 Task: Look for space in Reoti, India from 15th June, 2023 to 21st June, 2023 for 5 adults in price range Rs.14000 to Rs.25000. Place can be entire place with 3 bedrooms having 3 beds and 3 bathrooms. Property type can be house, flat, guest house. Booking option can be shelf check-in. Required host language is English.
Action: Mouse moved to (435, 60)
Screenshot: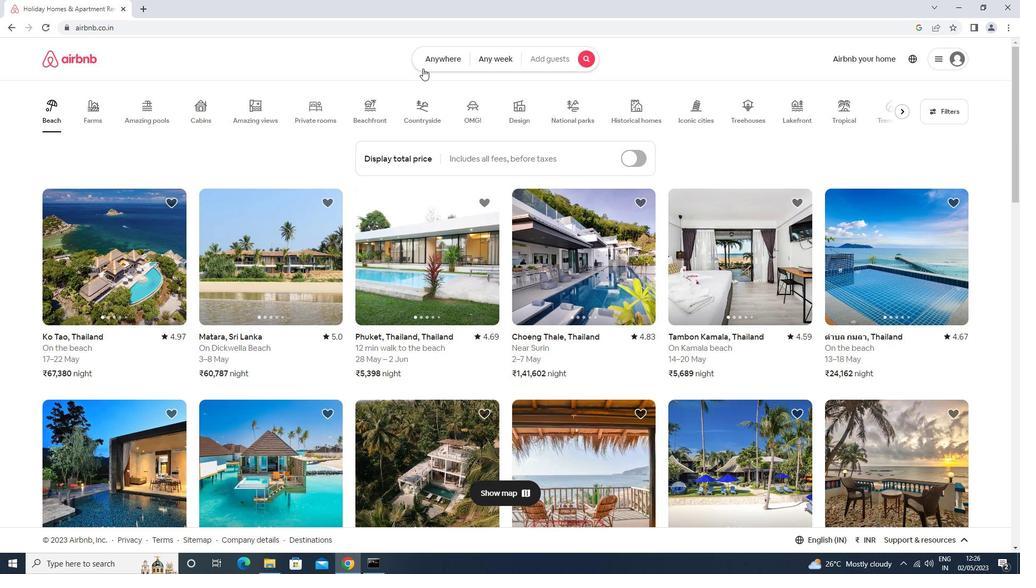 
Action: Mouse pressed left at (435, 60)
Screenshot: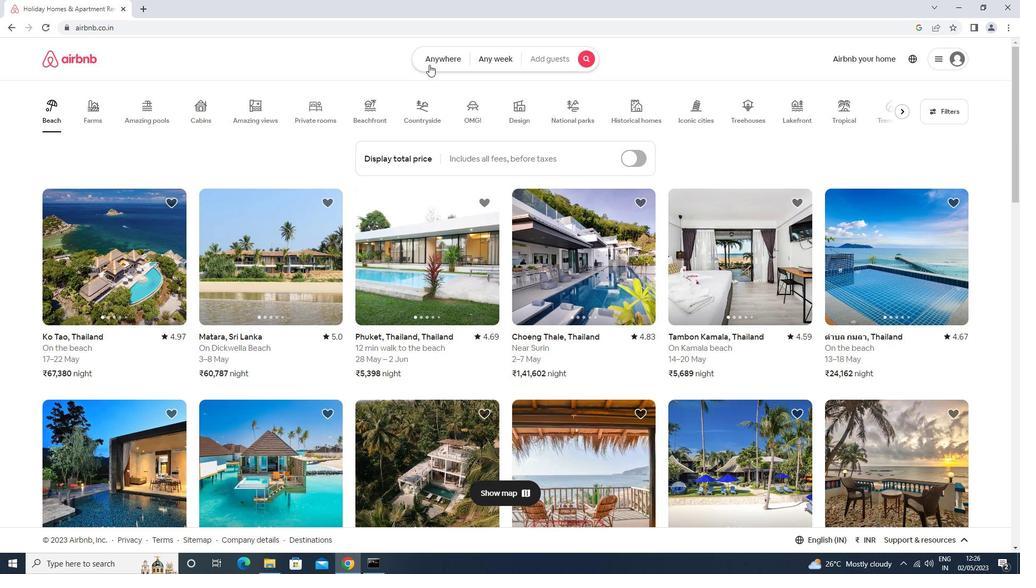 
Action: Mouse moved to (401, 104)
Screenshot: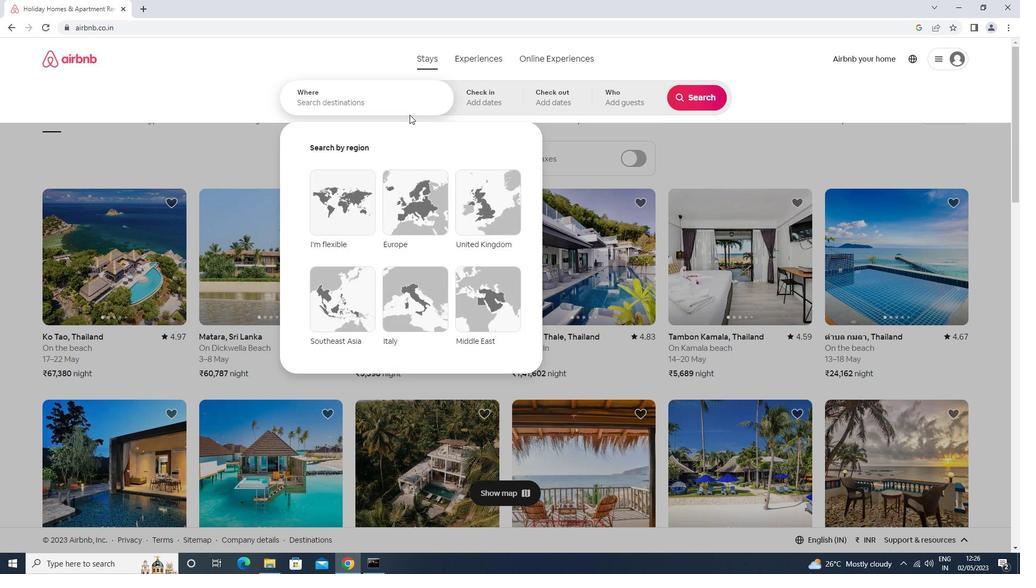 
Action: Mouse pressed left at (401, 104)
Screenshot: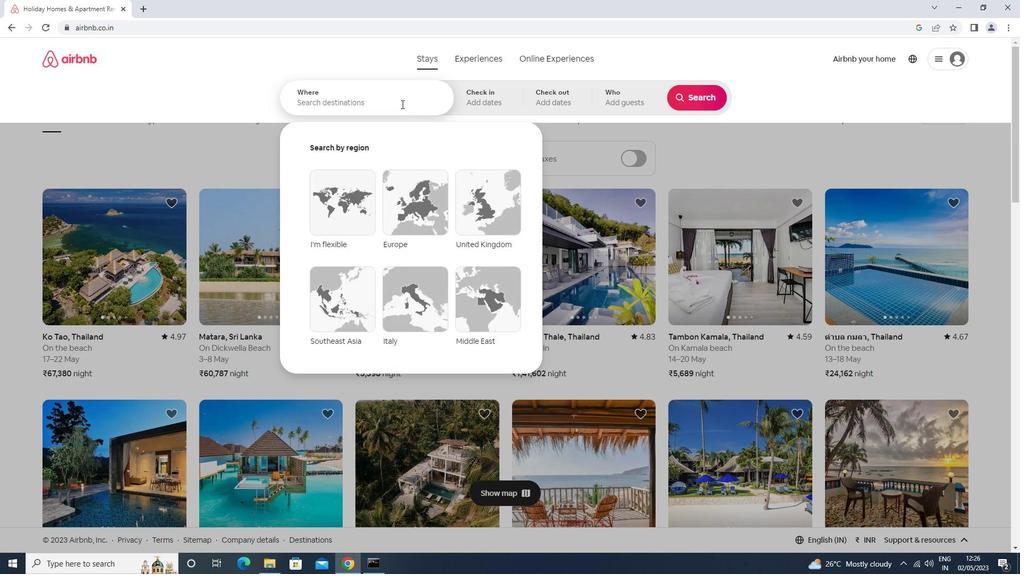 
Action: Key pressed <Key.caps_lock>r<Key.caps_lock>eoti<Key.enter>
Screenshot: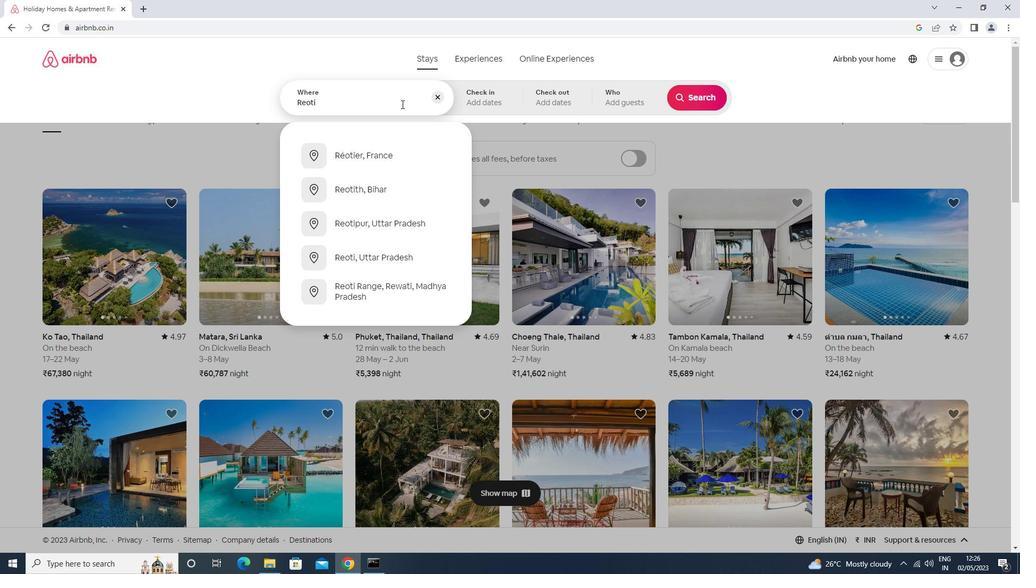 
Action: Mouse moved to (633, 275)
Screenshot: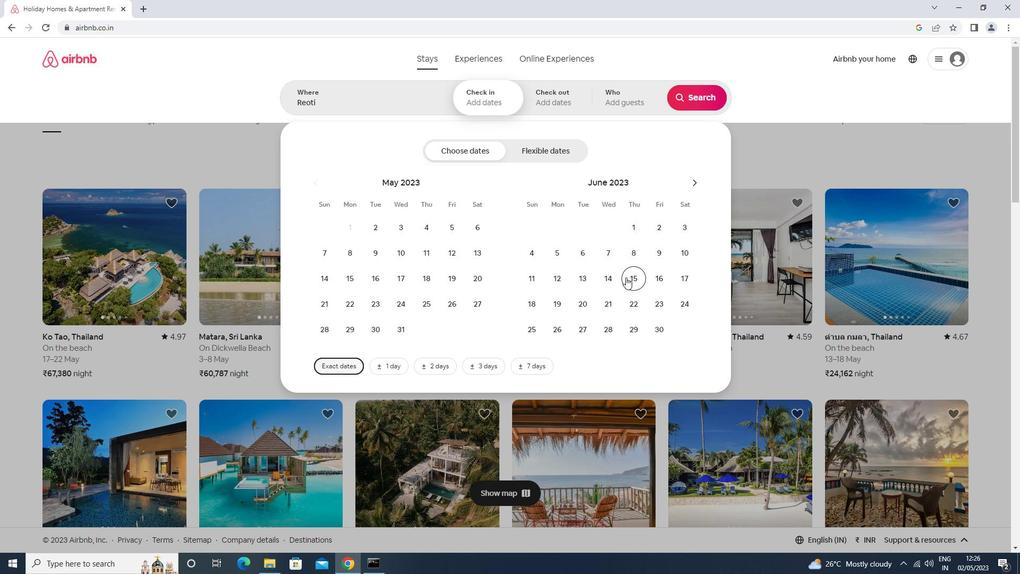 
Action: Mouse pressed left at (633, 275)
Screenshot: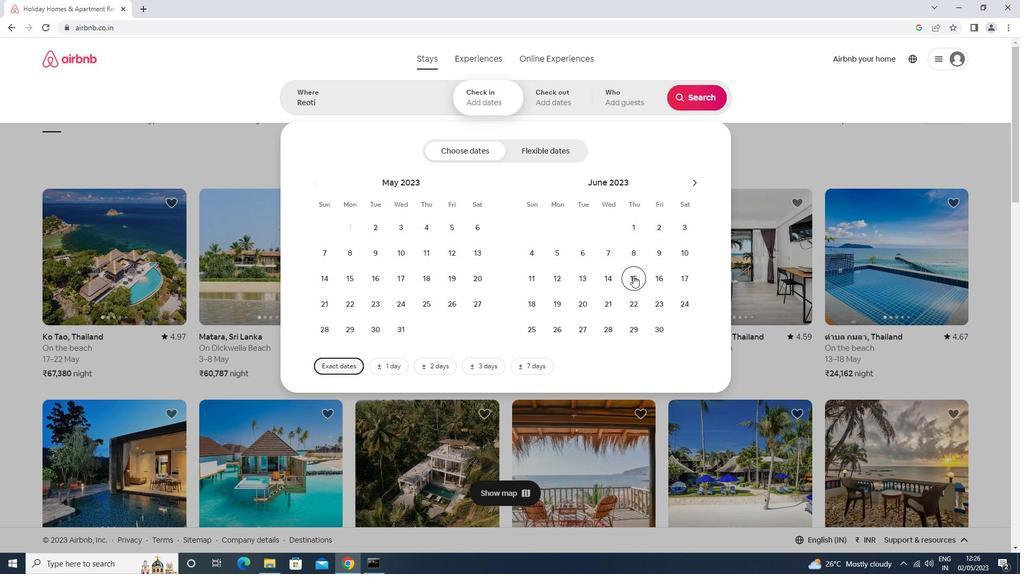 
Action: Mouse moved to (612, 305)
Screenshot: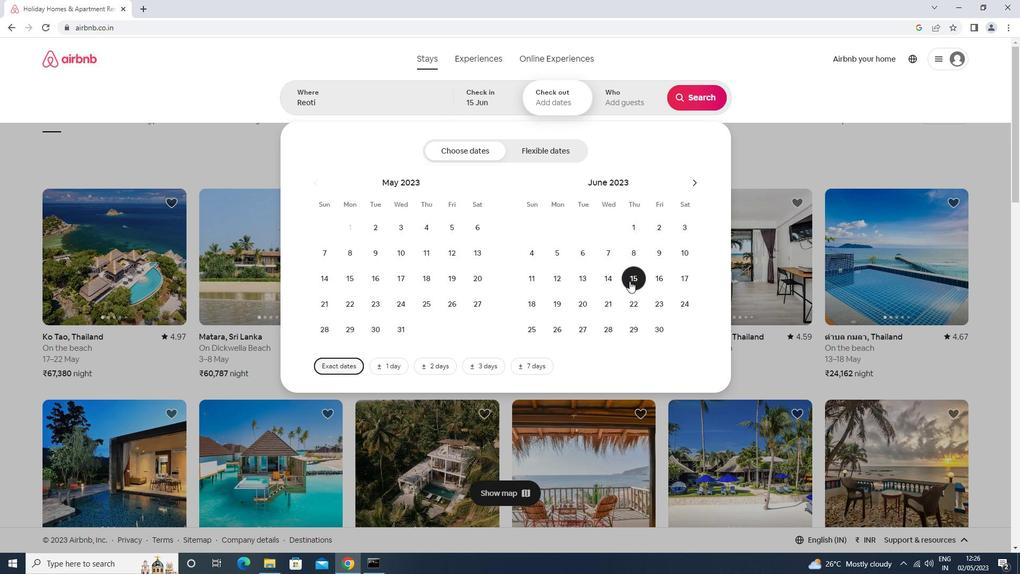 
Action: Mouse pressed left at (612, 305)
Screenshot: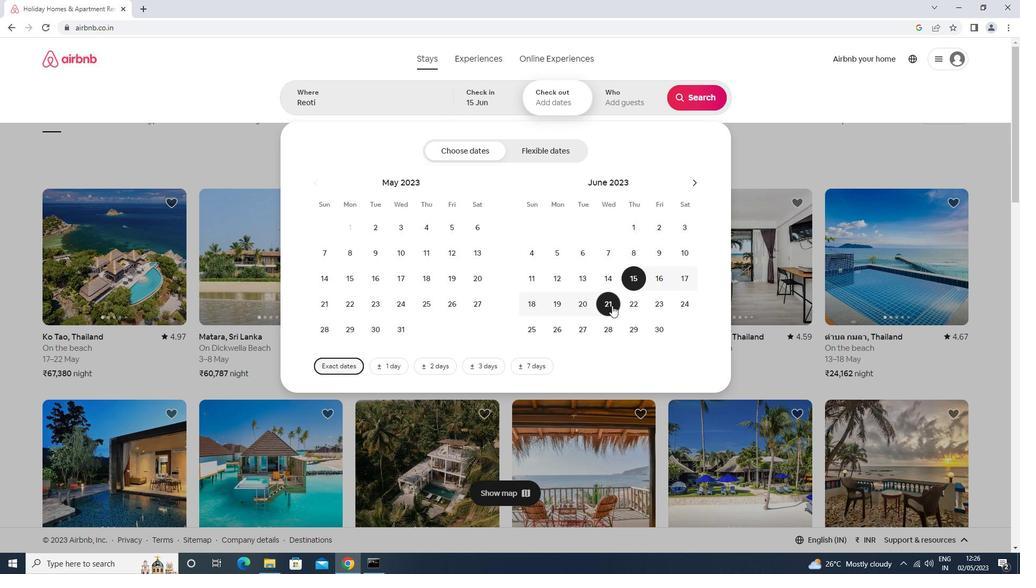 
Action: Mouse moved to (614, 111)
Screenshot: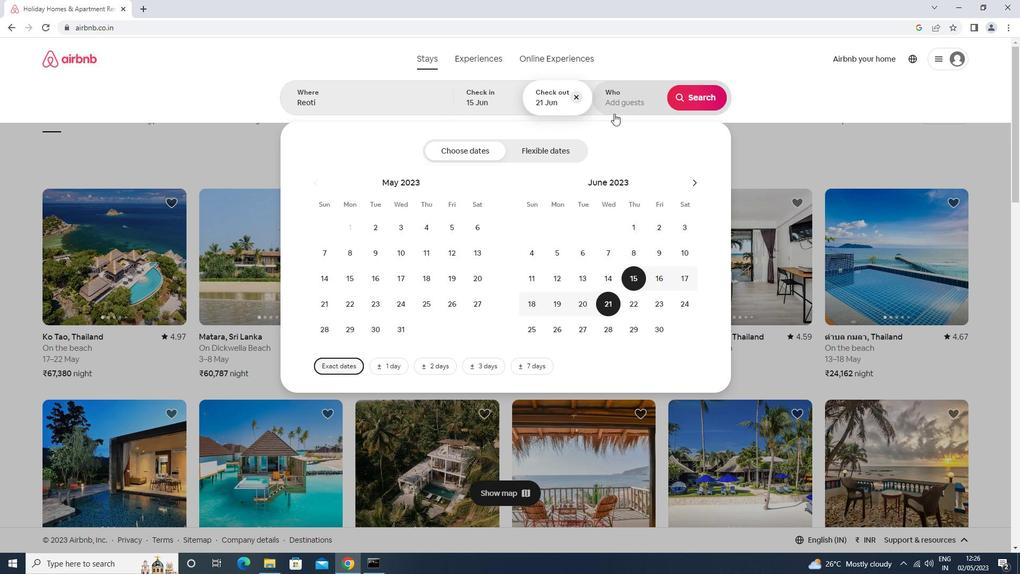 
Action: Mouse pressed left at (614, 111)
Screenshot: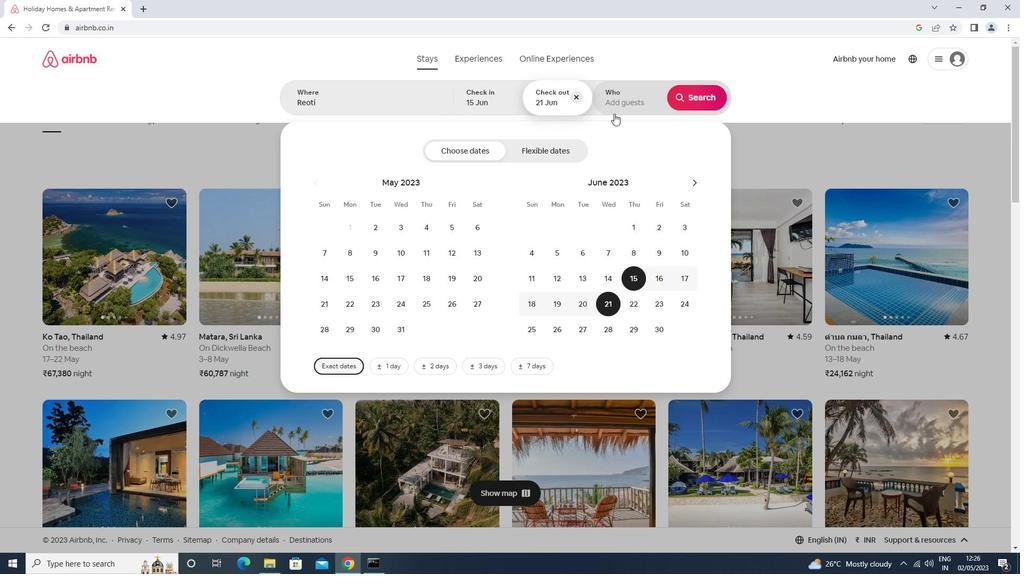 
Action: Mouse moved to (695, 152)
Screenshot: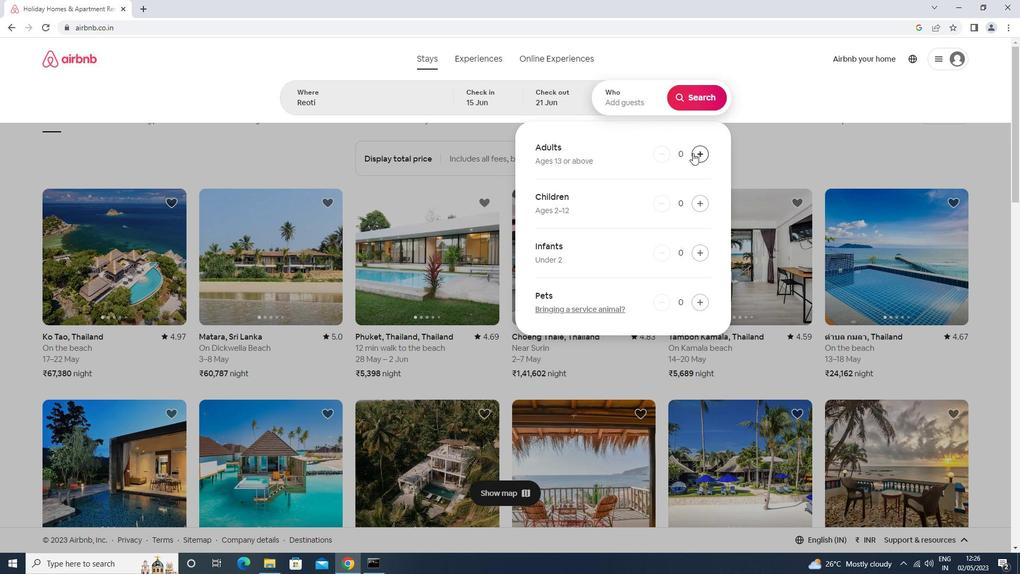 
Action: Mouse pressed left at (695, 152)
Screenshot: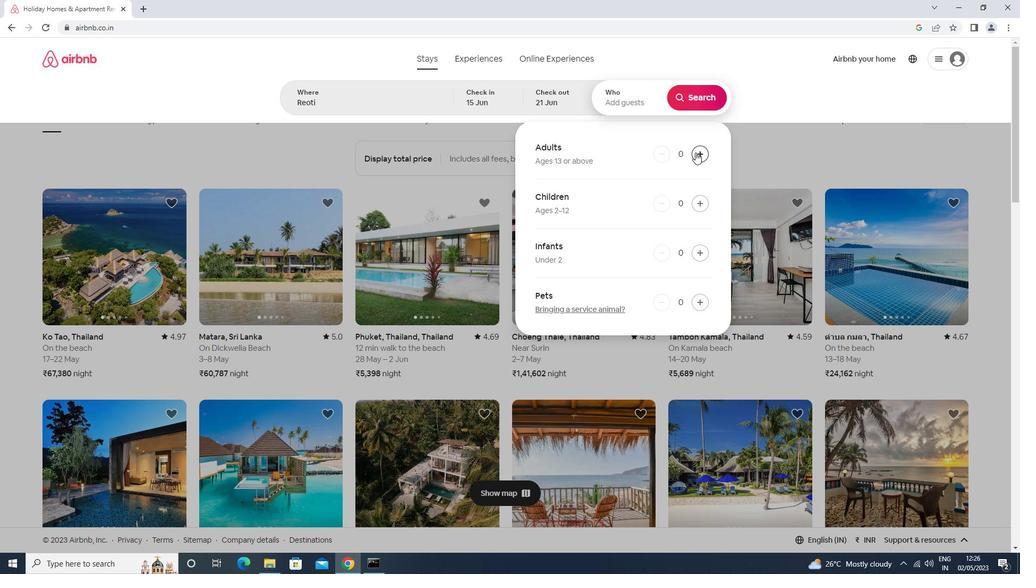 
Action: Mouse pressed left at (695, 152)
Screenshot: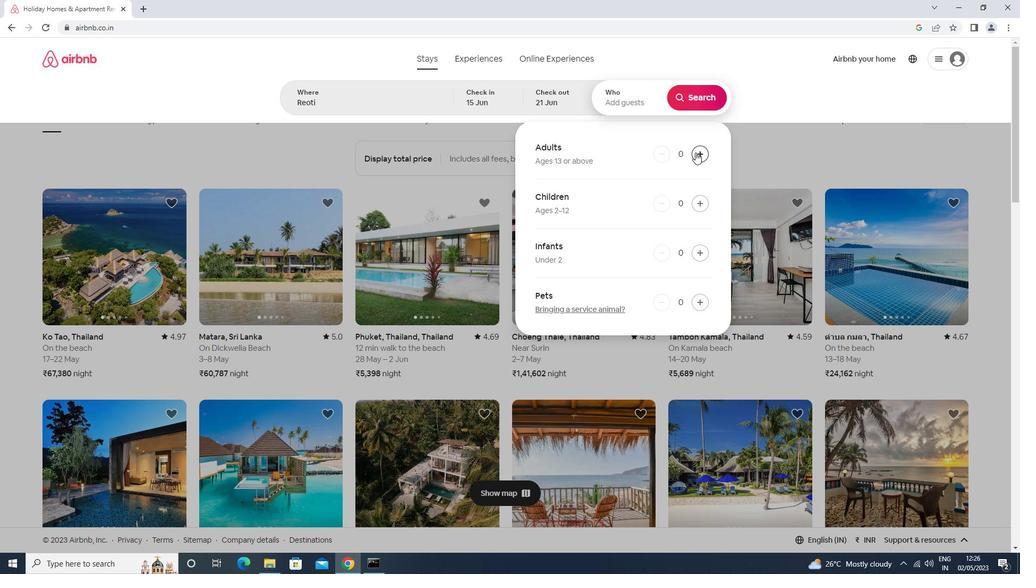 
Action: Mouse pressed left at (695, 152)
Screenshot: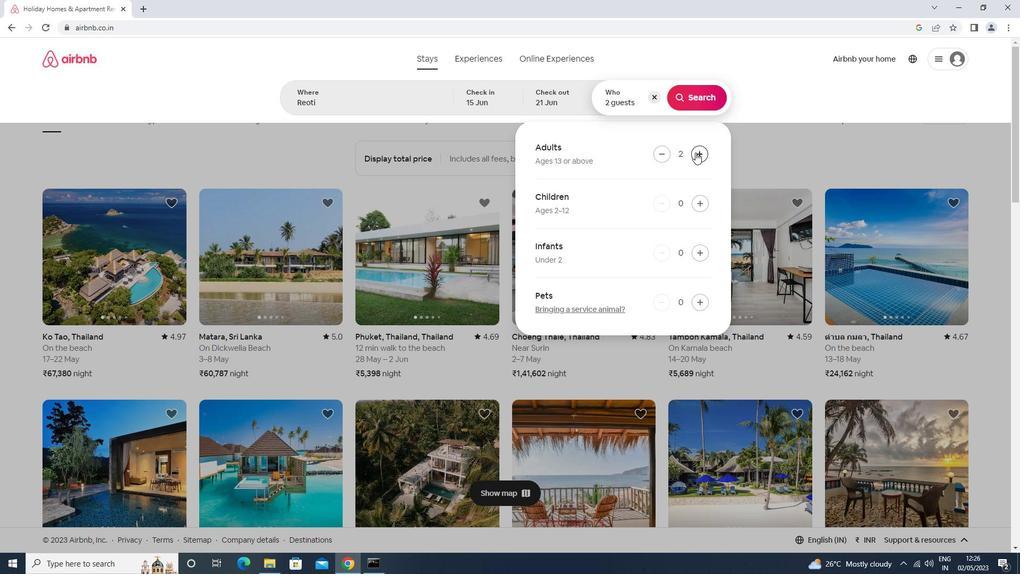 
Action: Mouse pressed left at (695, 152)
Screenshot: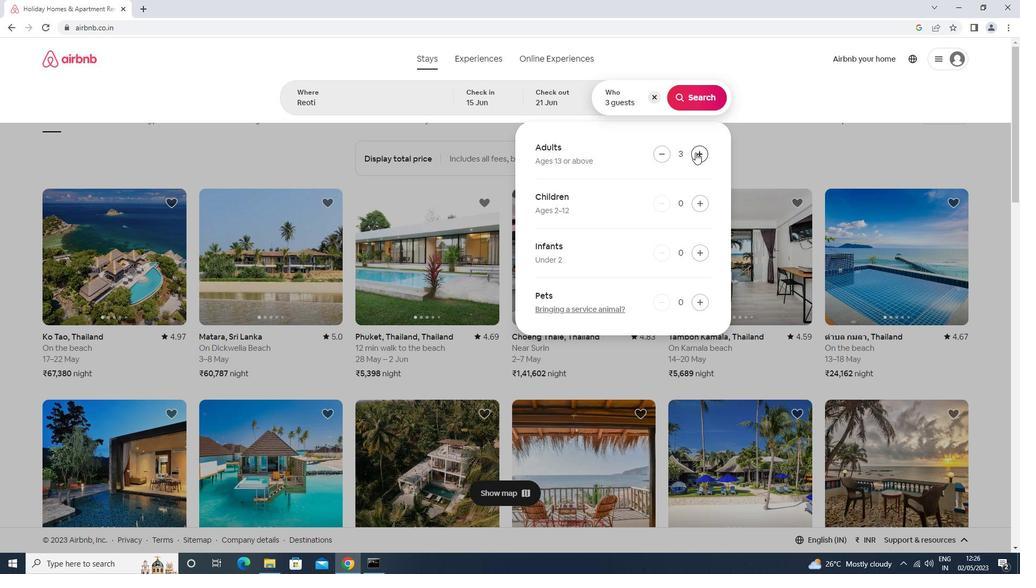 
Action: Mouse pressed left at (695, 152)
Screenshot: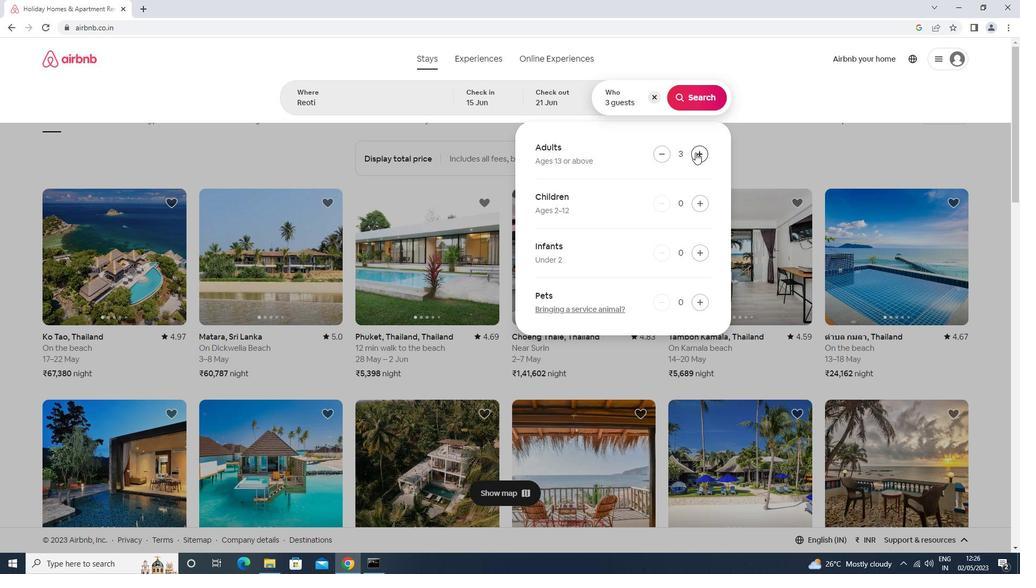 
Action: Mouse moved to (692, 97)
Screenshot: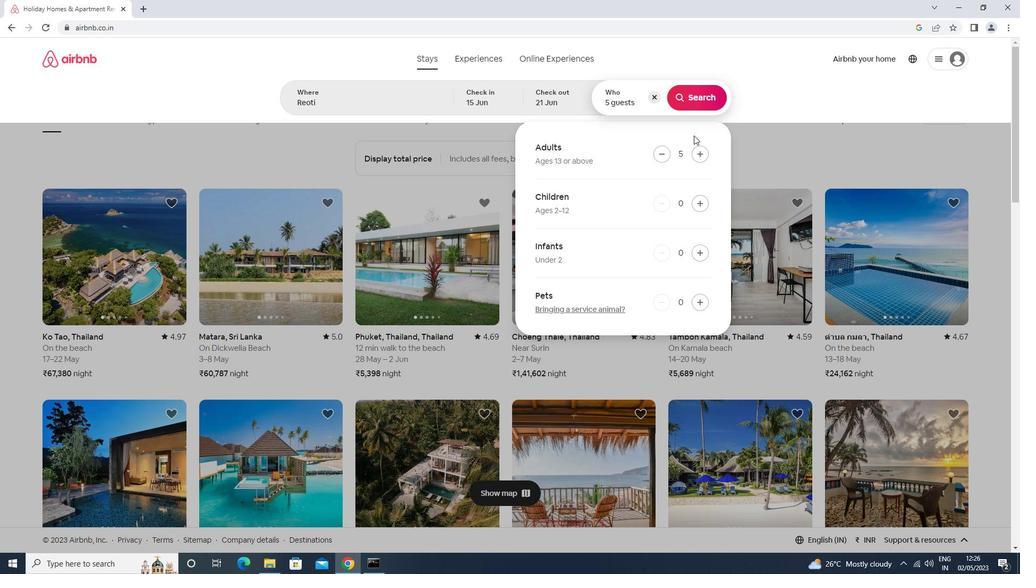 
Action: Mouse pressed left at (692, 97)
Screenshot: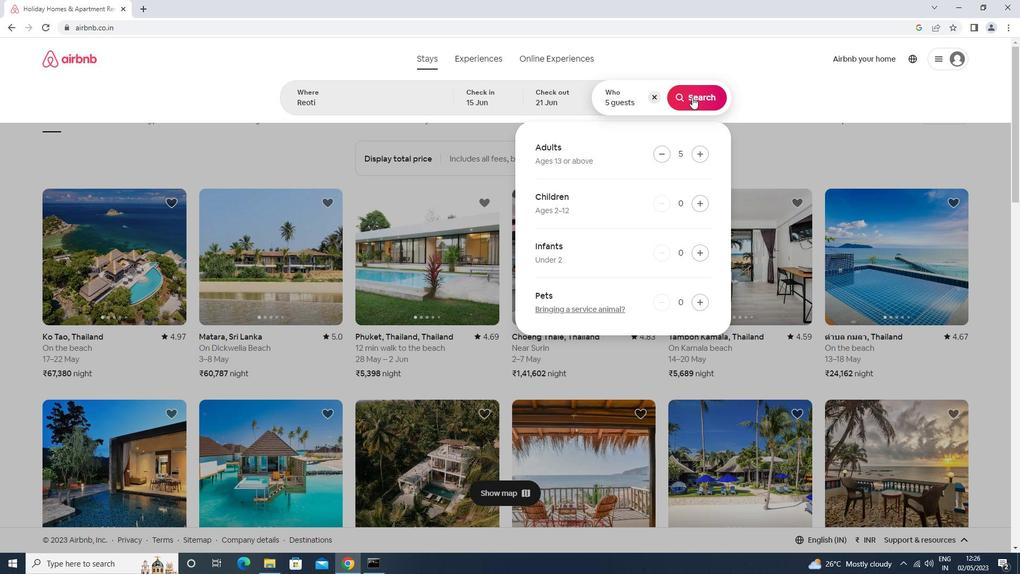 
Action: Mouse moved to (972, 103)
Screenshot: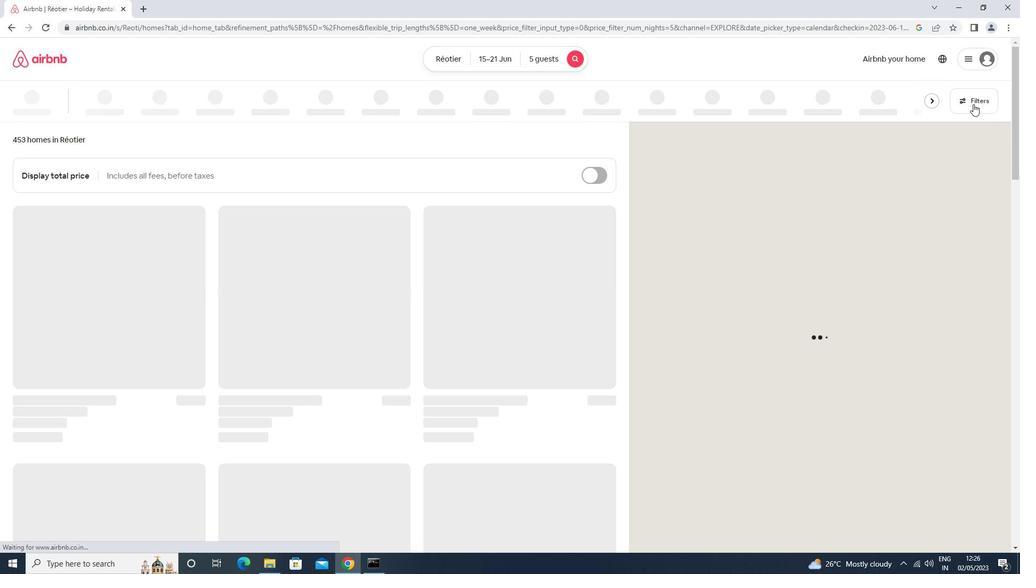 
Action: Mouse pressed left at (972, 103)
Screenshot: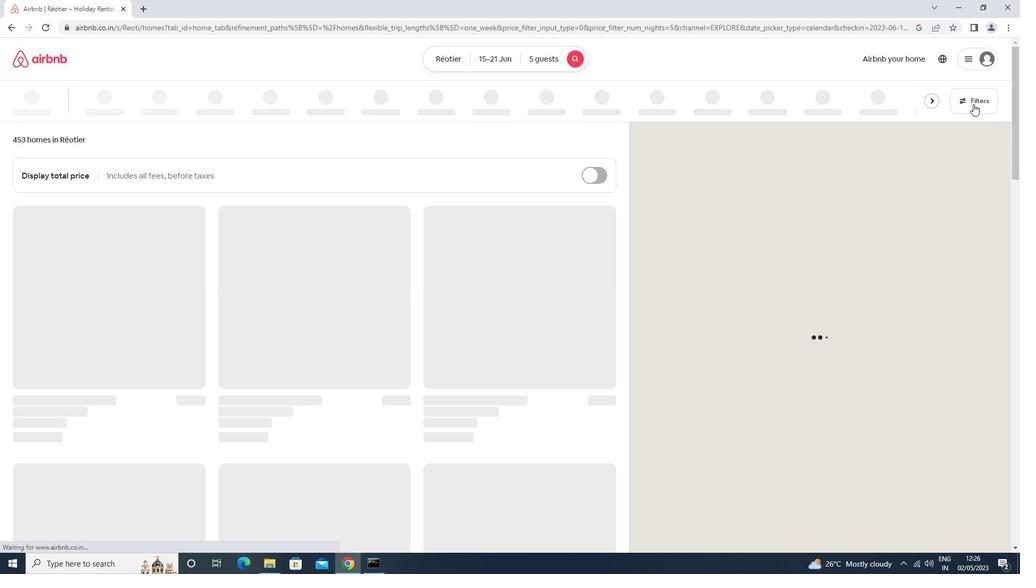 
Action: Mouse moved to (426, 233)
Screenshot: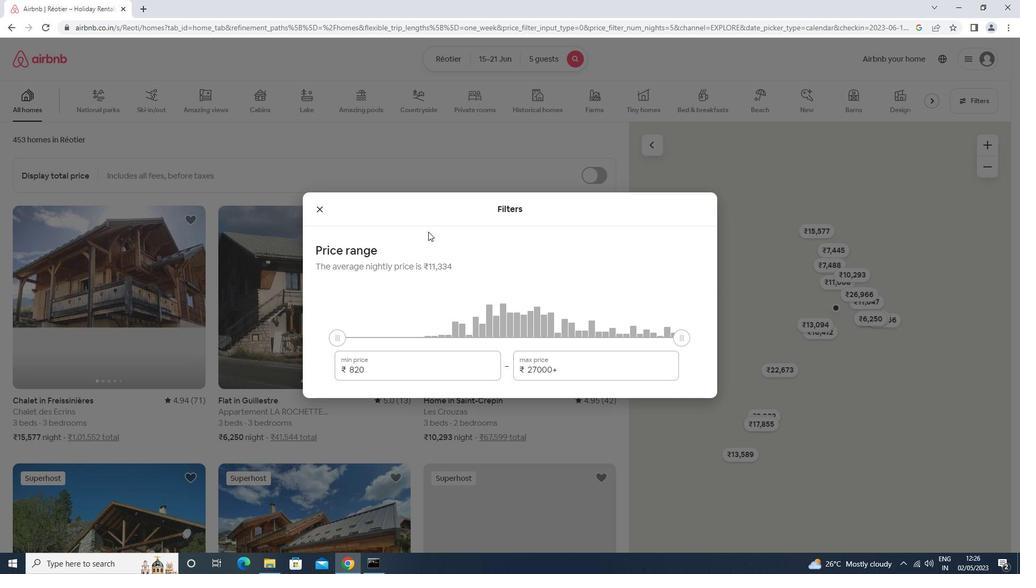 
Action: Mouse pressed left at (426, 233)
Screenshot: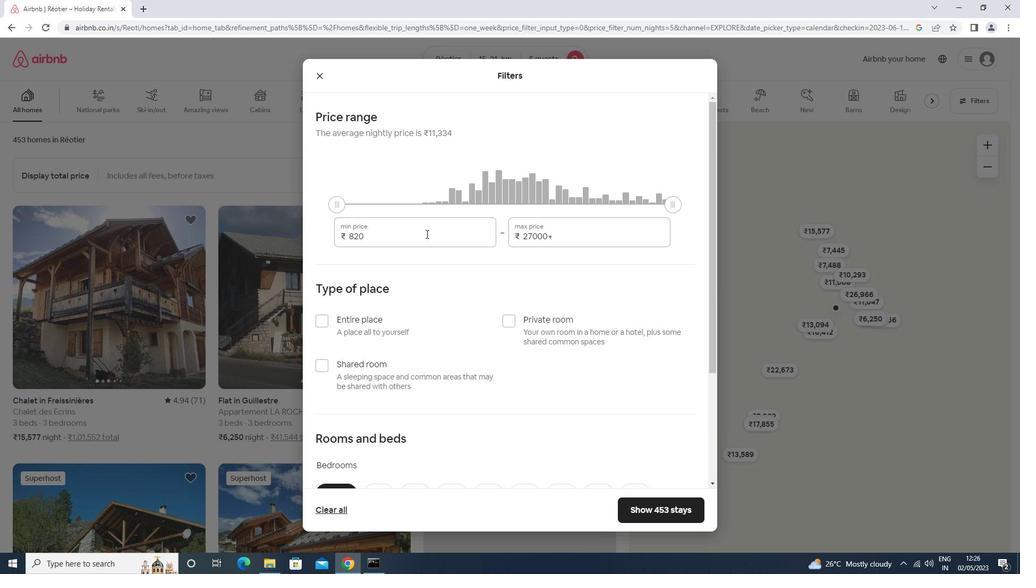 
Action: Mouse moved to (425, 233)
Screenshot: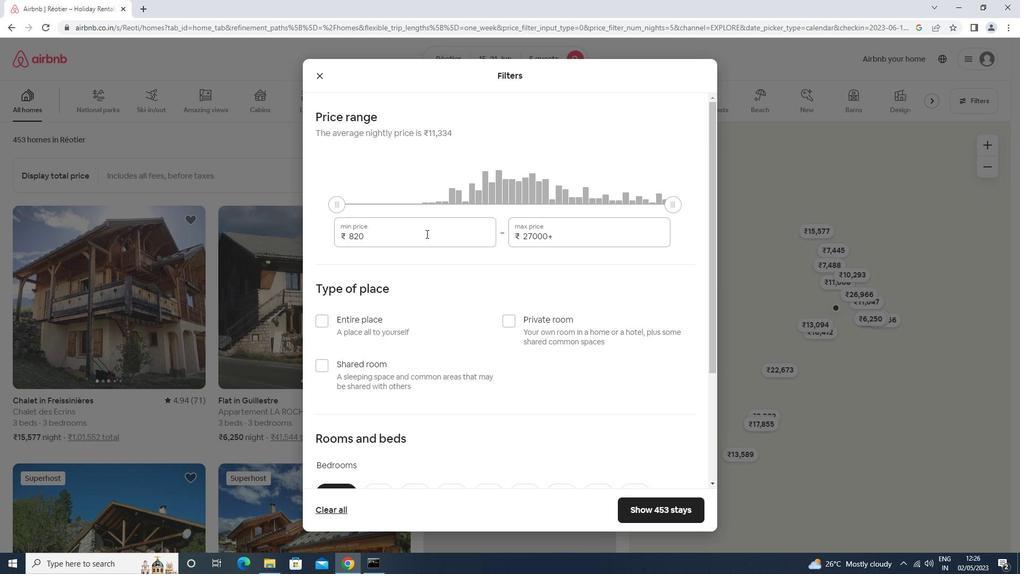
Action: Key pressed <Key.backspace><Key.backspace><Key.backspace><Key.backspace><Key.backspace><Key.backspace><Key.backspace><Key.backspace><Key.backspace><Key.backspace><Key.backspace><Key.backspace><Key.backspace><Key.backspace>14000<Key.tab>25000
Screenshot: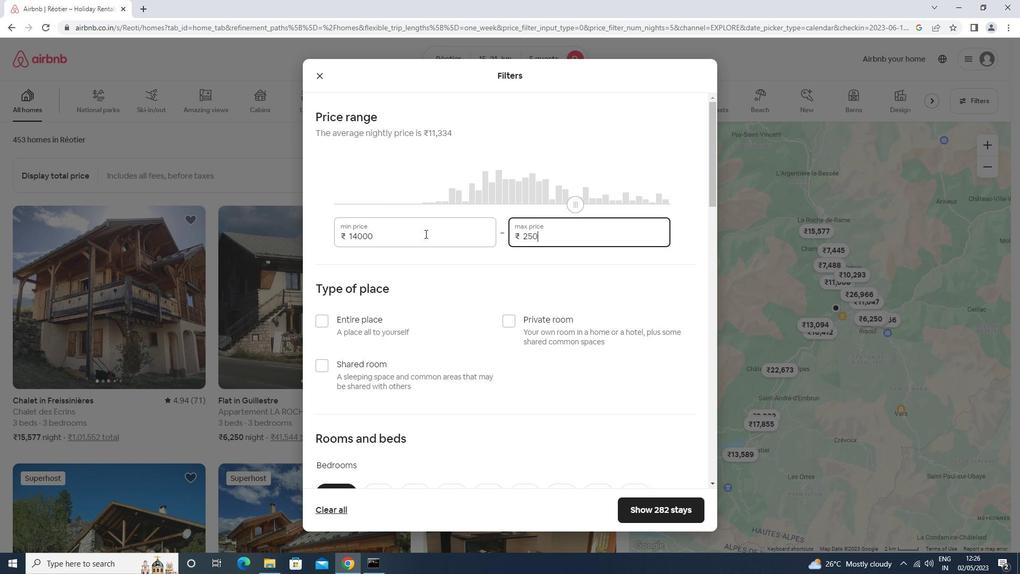 
Action: Mouse scrolled (425, 233) with delta (0, 0)
Screenshot: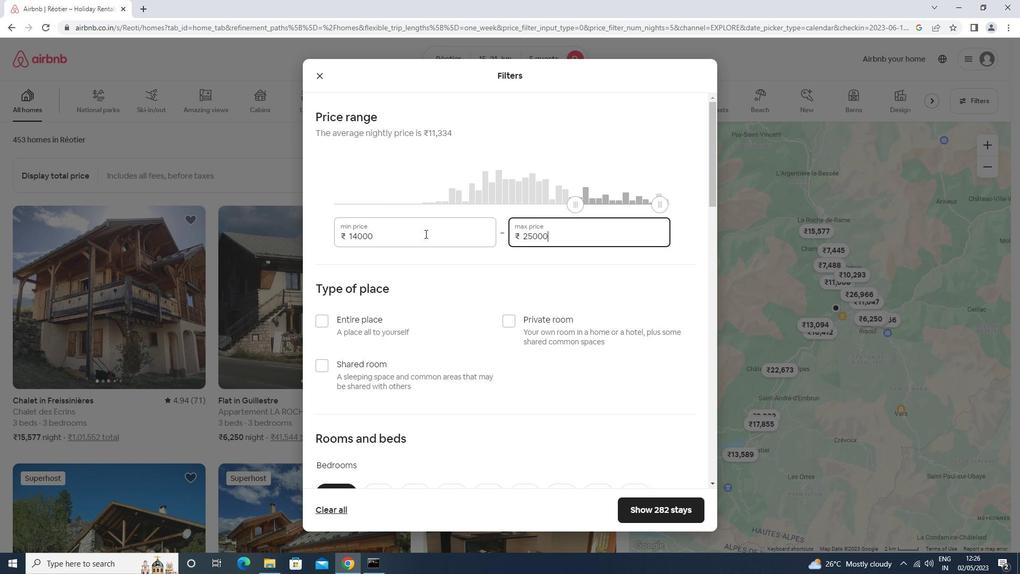 
Action: Mouse scrolled (425, 233) with delta (0, 0)
Screenshot: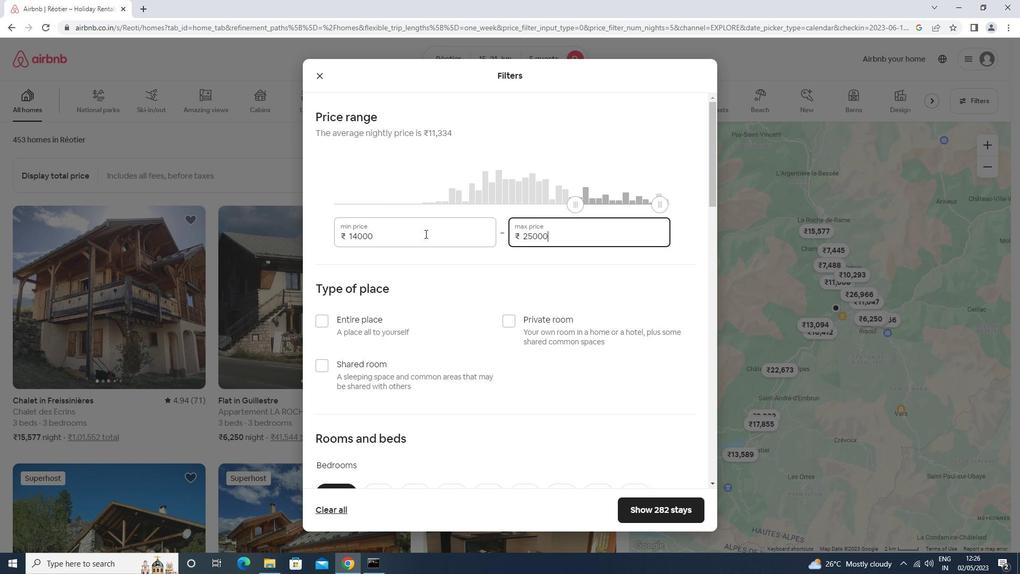 
Action: Mouse scrolled (425, 233) with delta (0, 0)
Screenshot: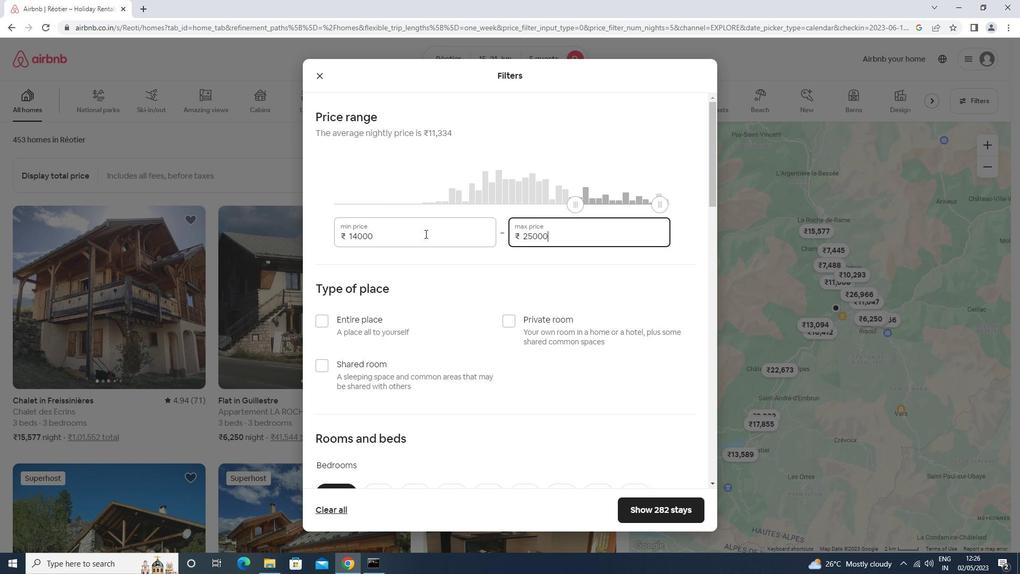 
Action: Mouse moved to (332, 167)
Screenshot: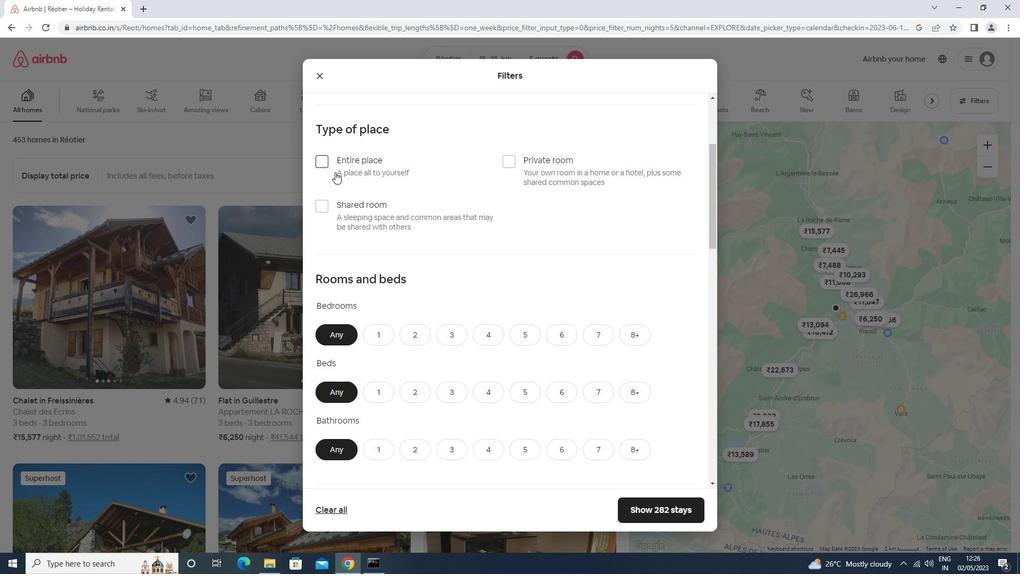 
Action: Mouse pressed left at (332, 167)
Screenshot: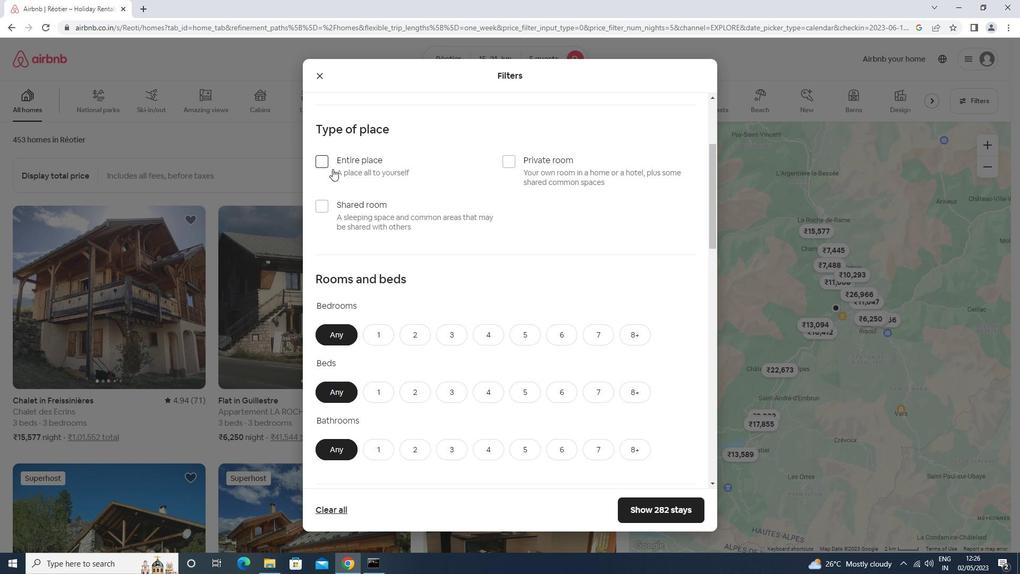 
Action: Mouse moved to (369, 179)
Screenshot: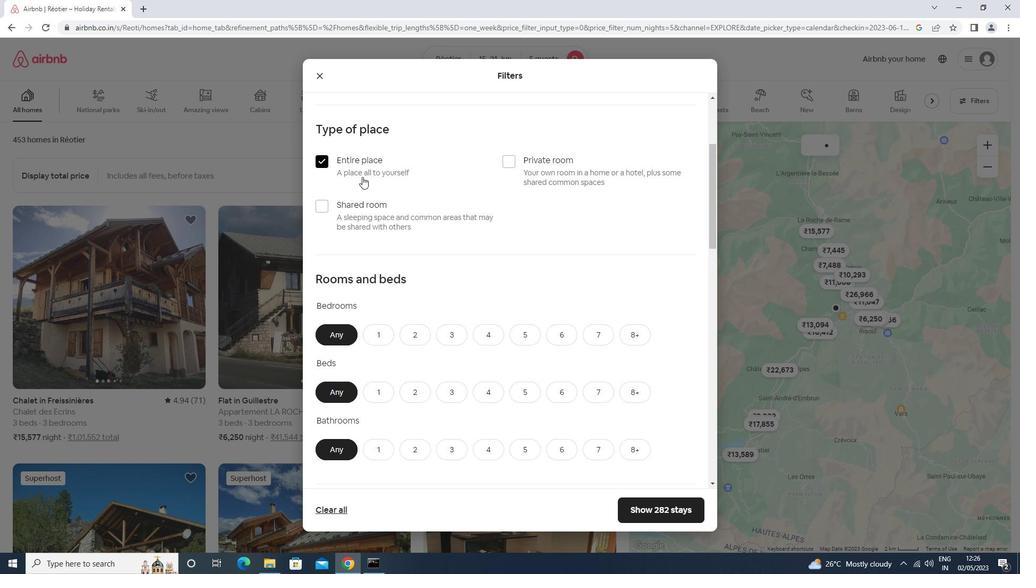 
Action: Mouse scrolled (369, 179) with delta (0, 0)
Screenshot: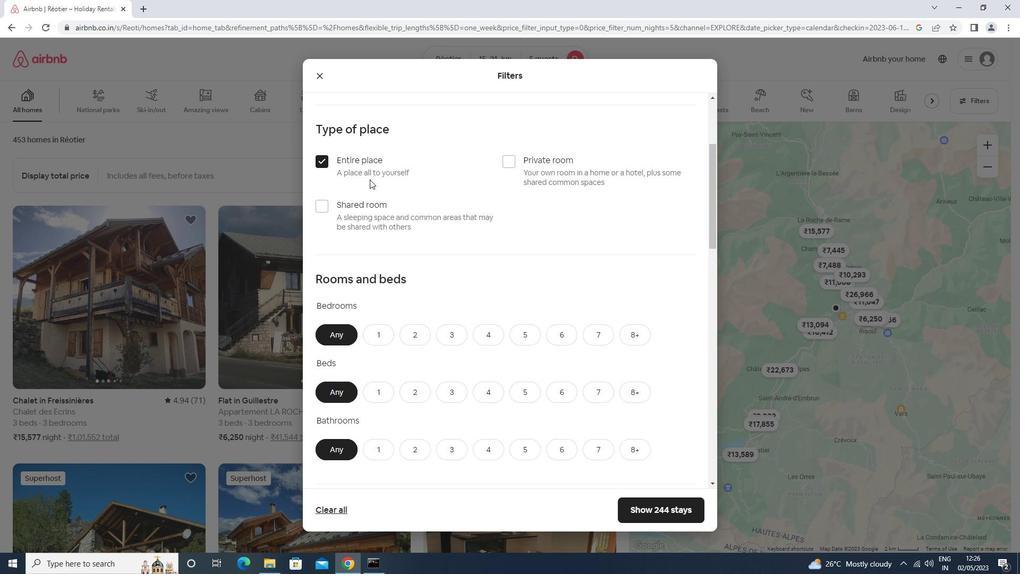 
Action: Mouse scrolled (369, 179) with delta (0, 0)
Screenshot: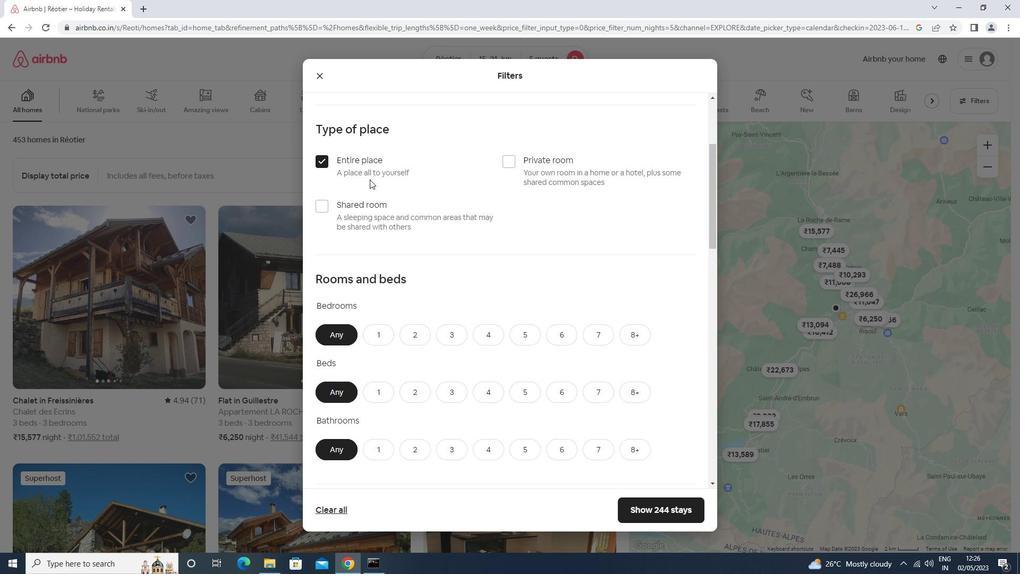 
Action: Mouse scrolled (369, 179) with delta (0, 0)
Screenshot: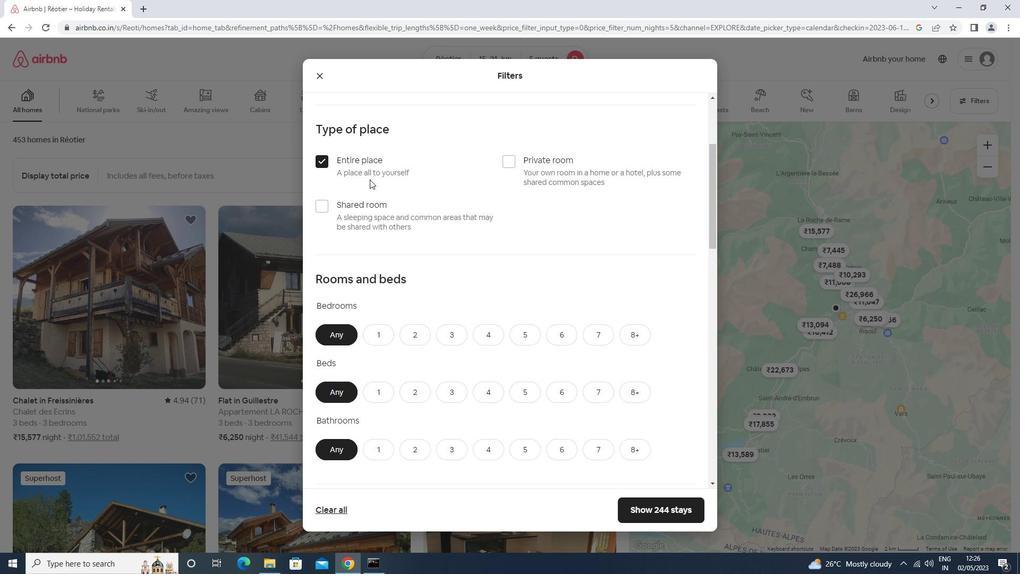 
Action: Mouse moved to (452, 173)
Screenshot: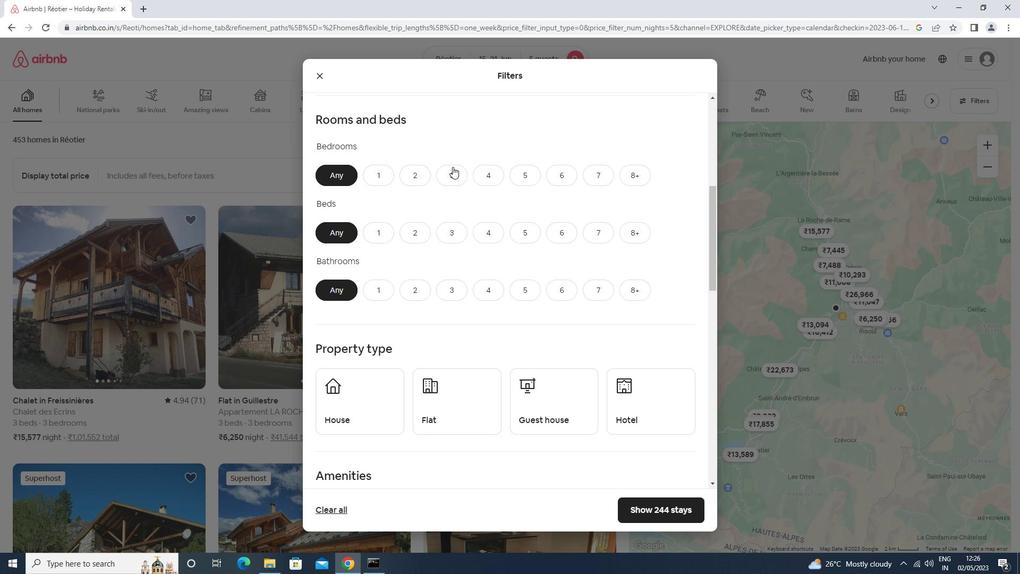 
Action: Mouse pressed left at (452, 173)
Screenshot: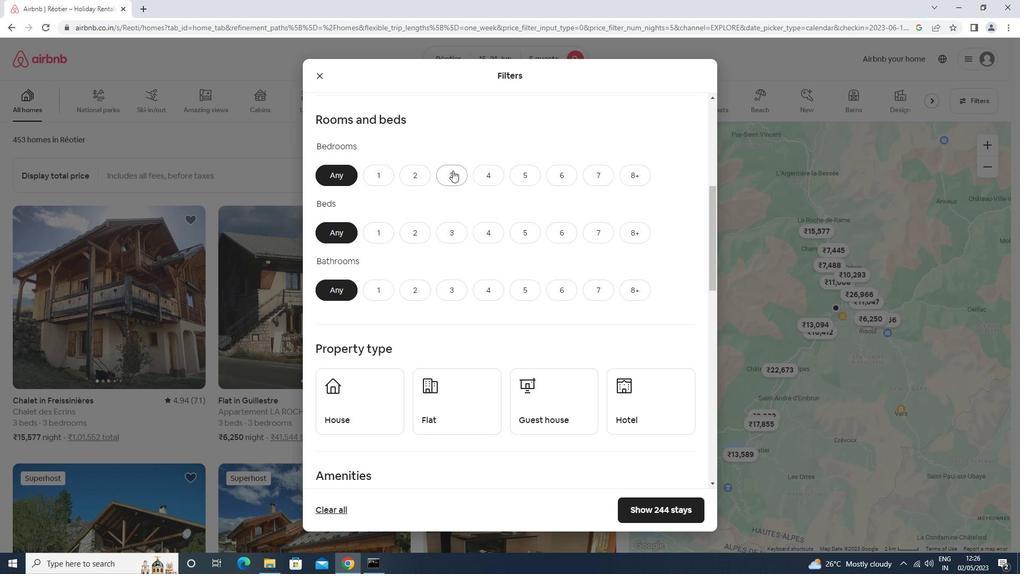 
Action: Mouse moved to (449, 232)
Screenshot: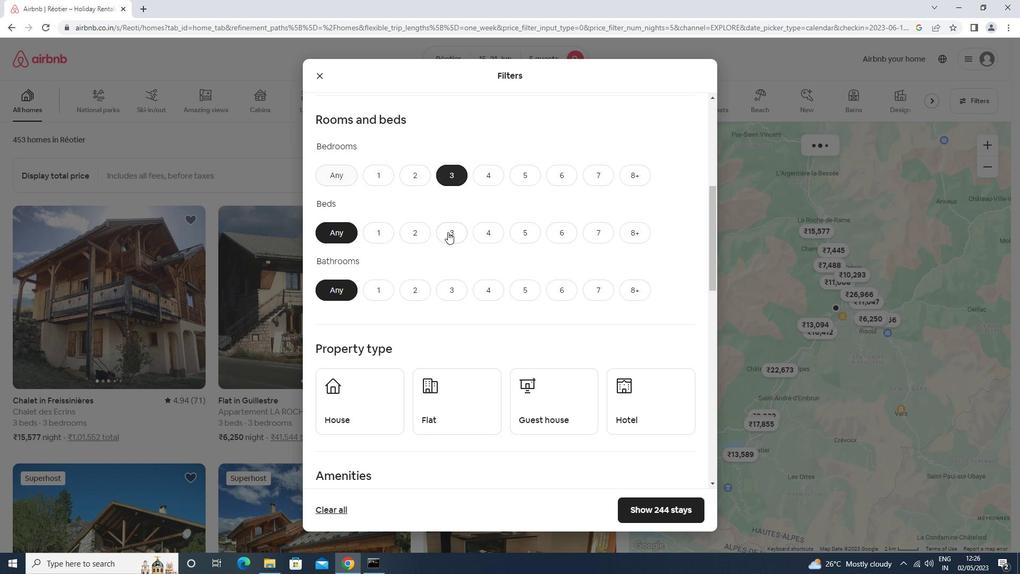 
Action: Mouse pressed left at (449, 232)
Screenshot: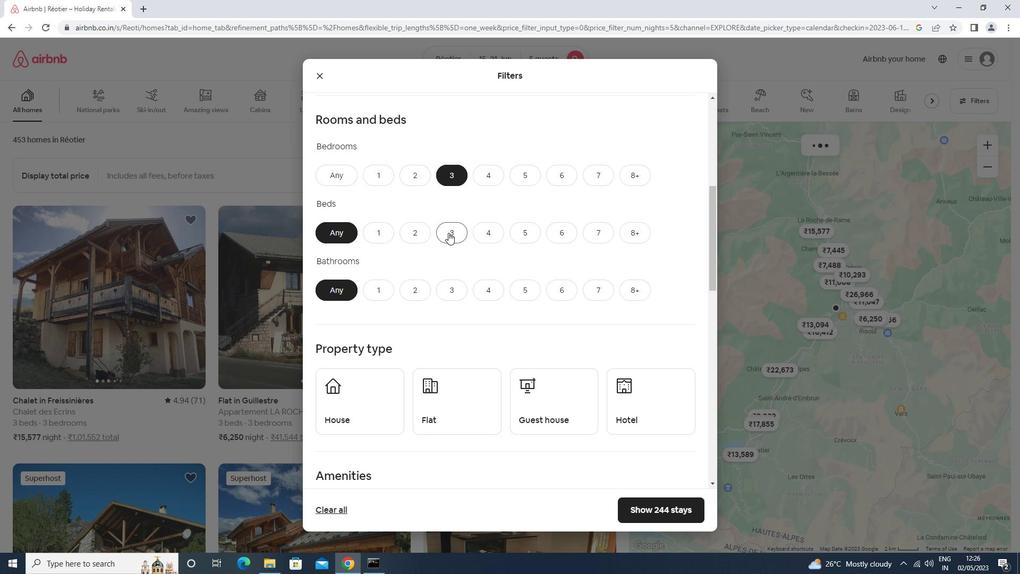 
Action: Mouse moved to (447, 229)
Screenshot: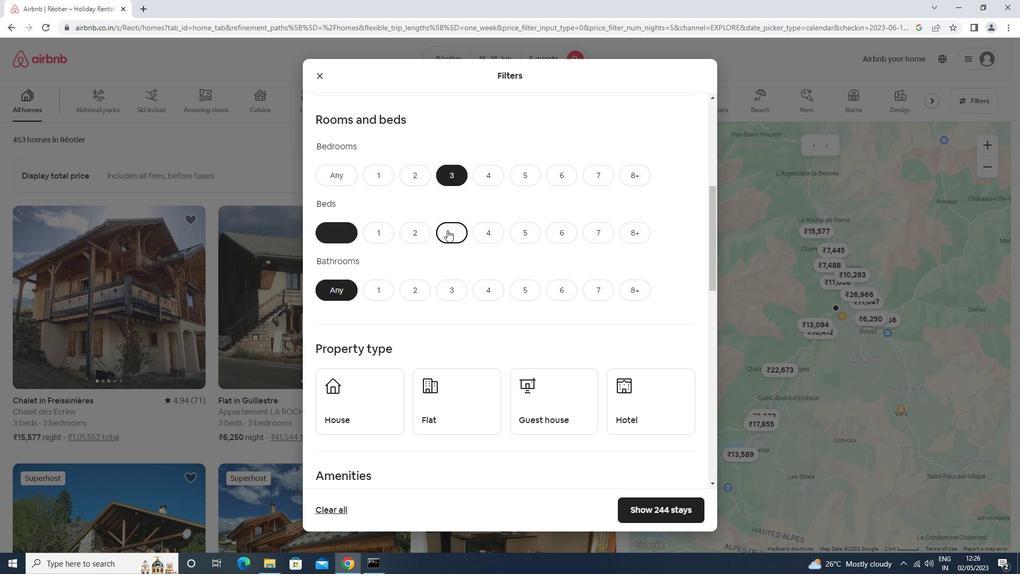
Action: Mouse scrolled (447, 228) with delta (0, 0)
Screenshot: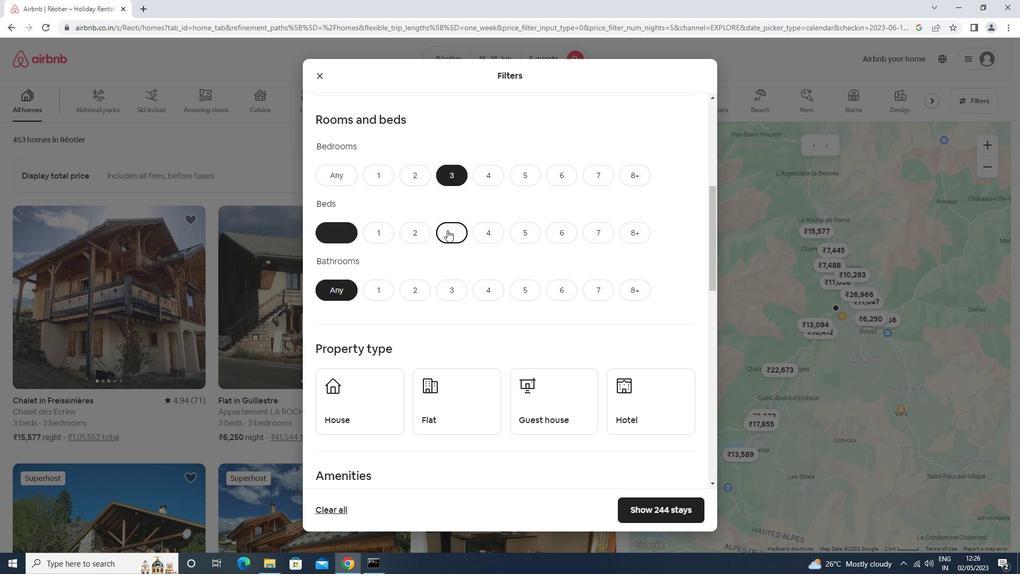 
Action: Mouse scrolled (447, 228) with delta (0, 0)
Screenshot: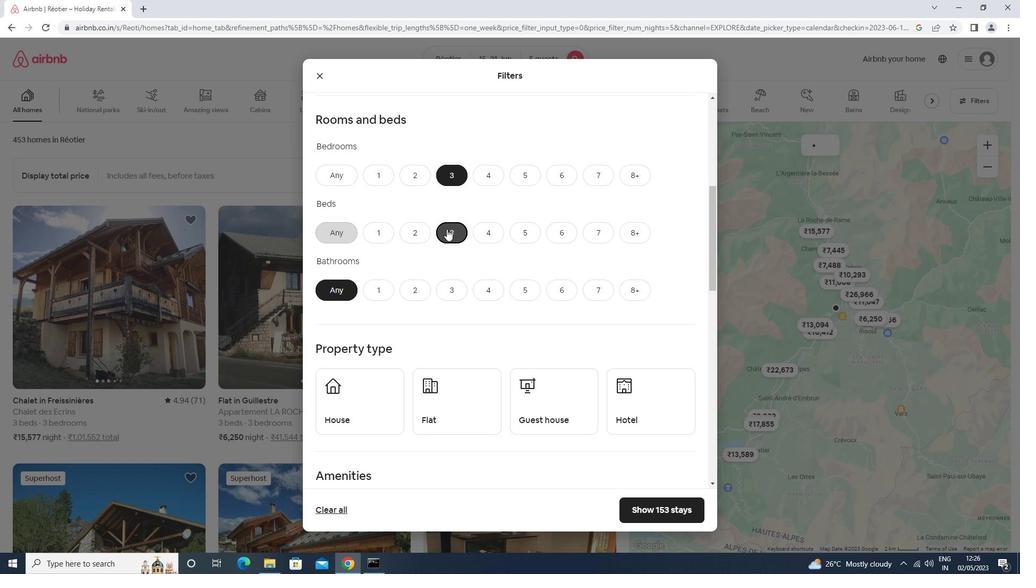 
Action: Mouse moved to (457, 183)
Screenshot: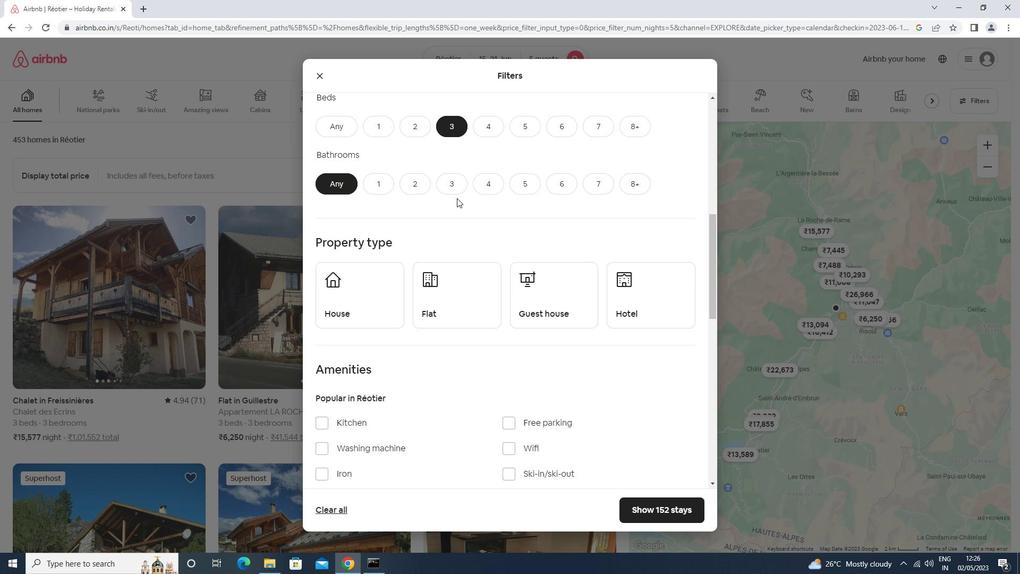 
Action: Mouse pressed left at (457, 183)
Screenshot: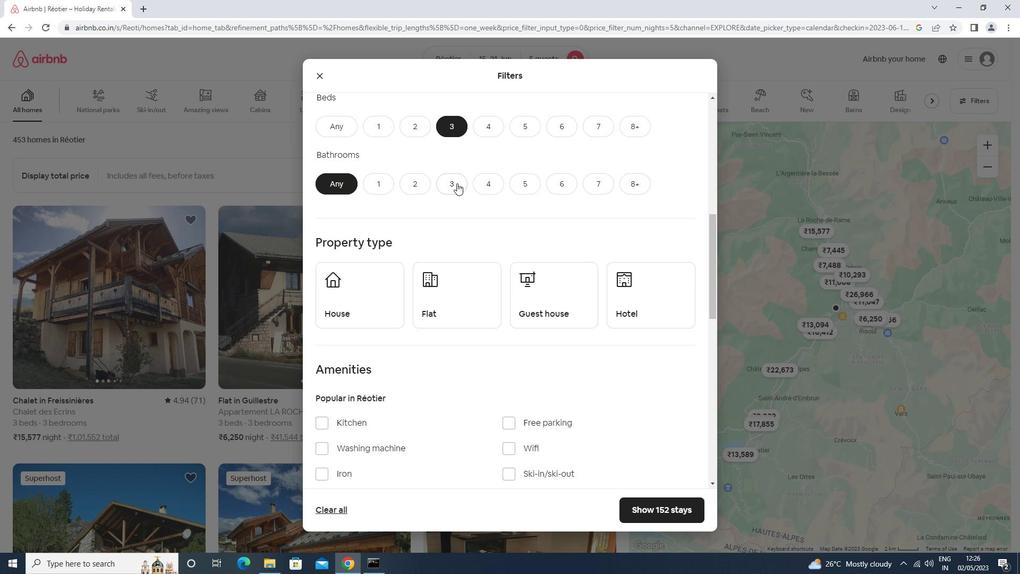 
Action: Mouse moved to (372, 305)
Screenshot: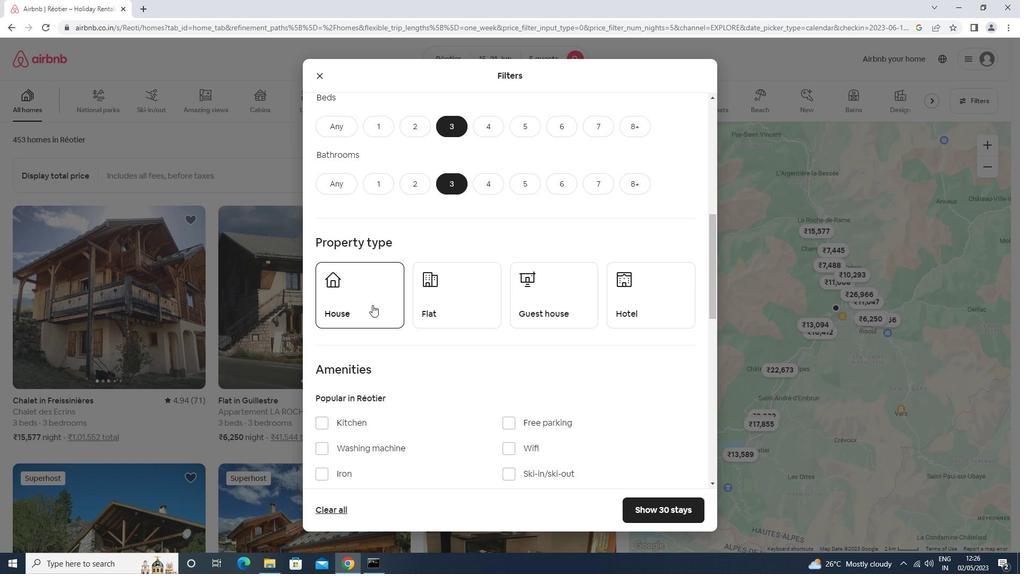 
Action: Mouse pressed left at (372, 305)
Screenshot: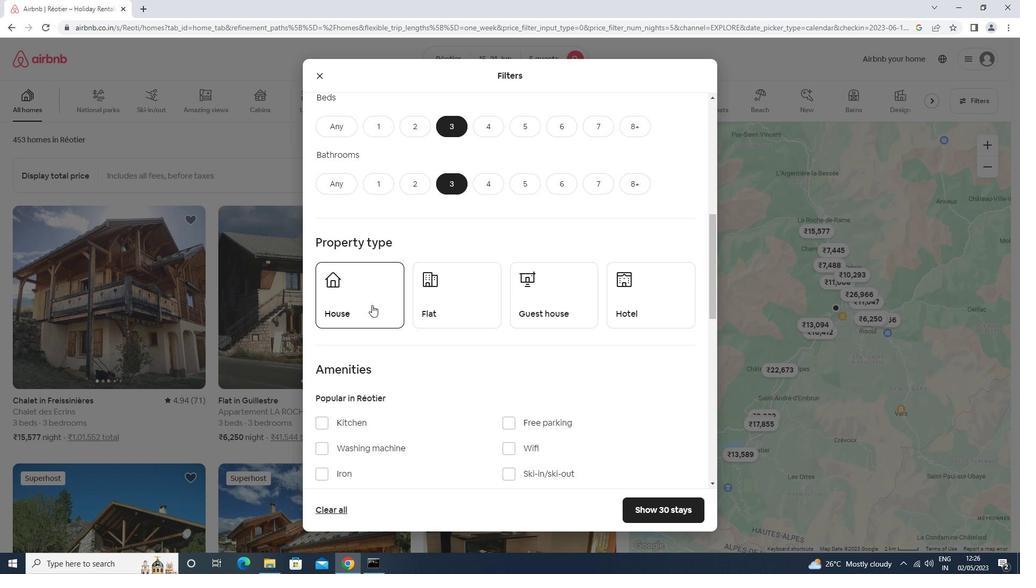 
Action: Mouse moved to (440, 308)
Screenshot: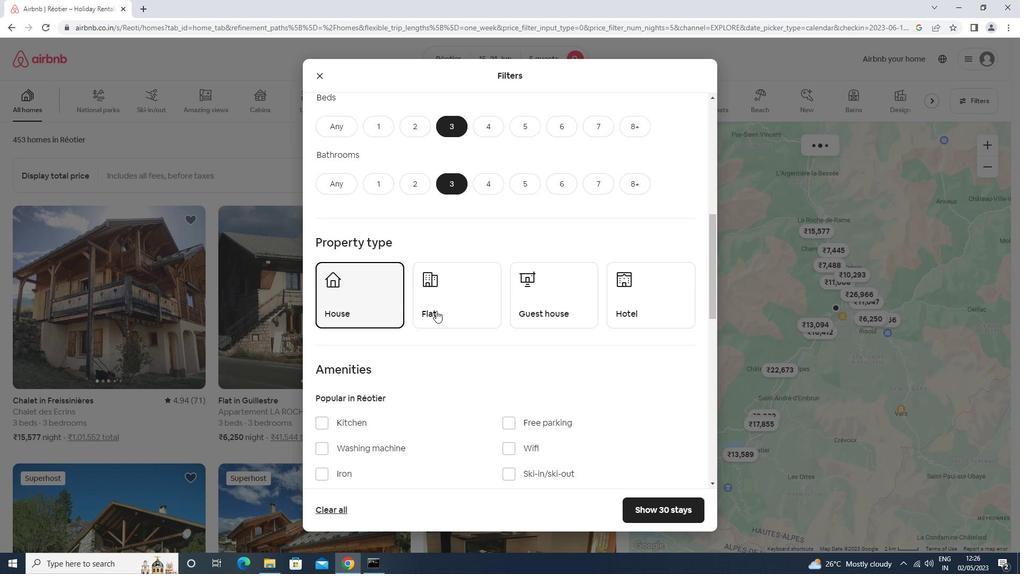 
Action: Mouse pressed left at (440, 308)
Screenshot: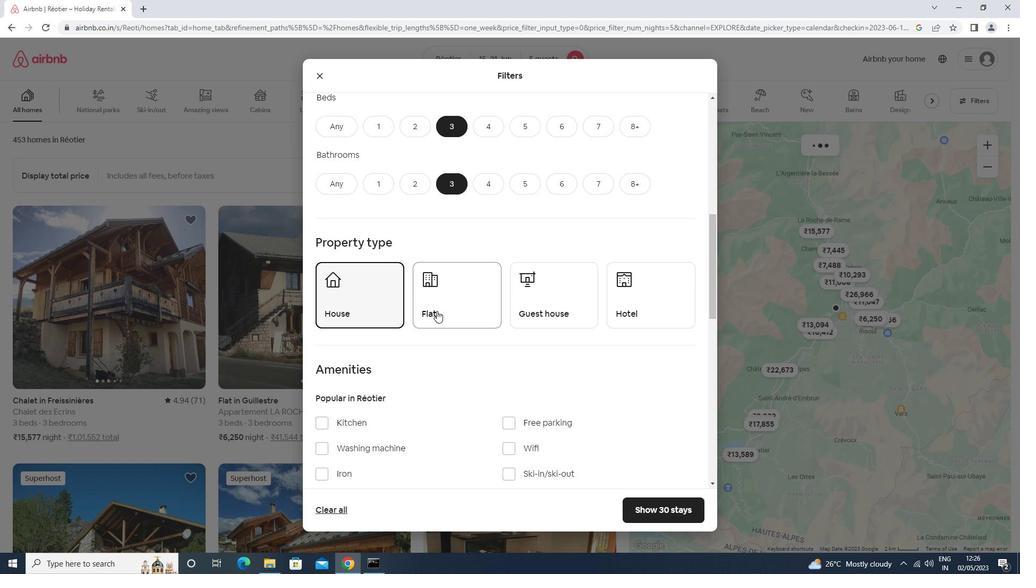 
Action: Mouse moved to (544, 297)
Screenshot: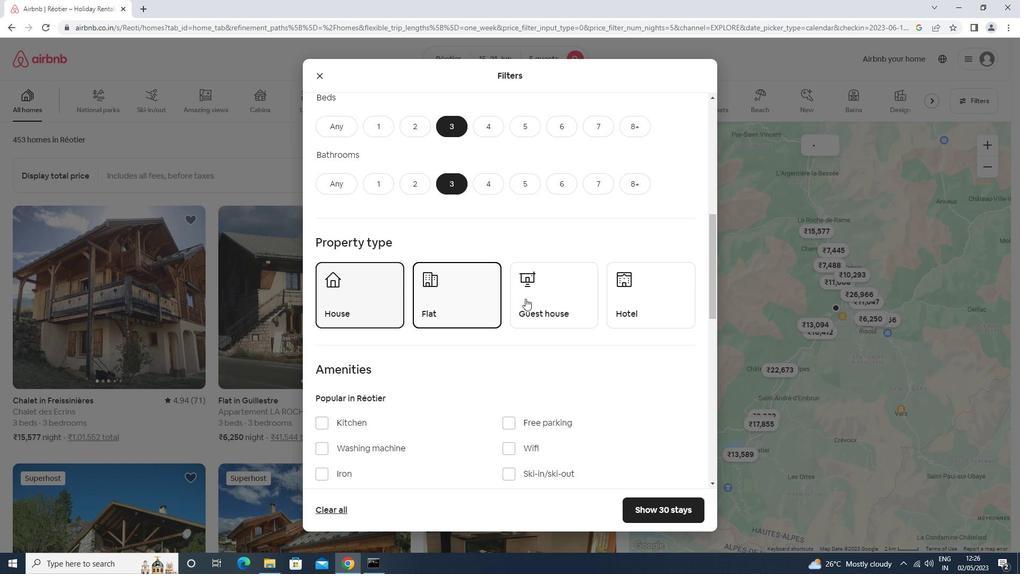 
Action: Mouse pressed left at (544, 297)
Screenshot: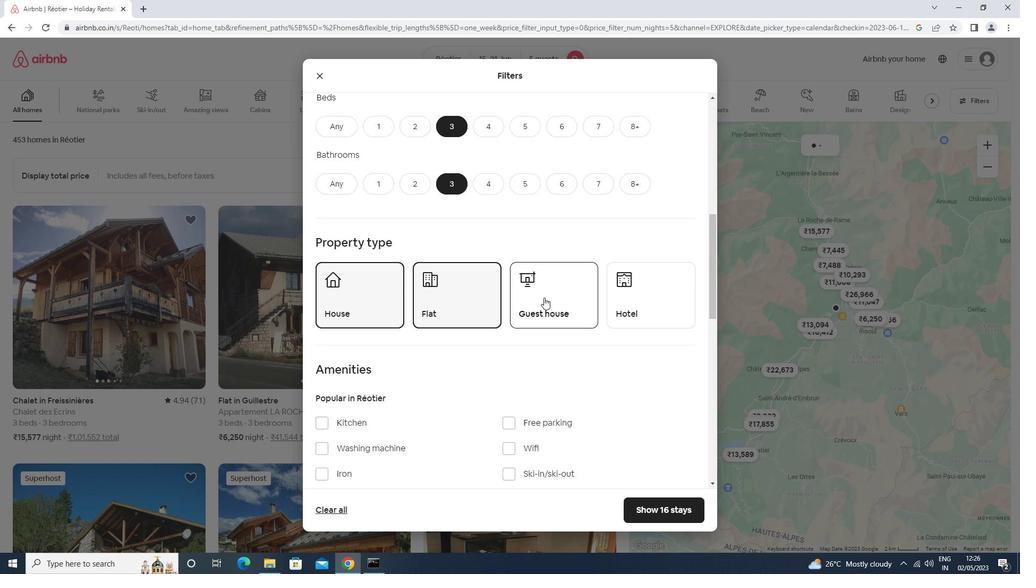 
Action: Mouse moved to (543, 288)
Screenshot: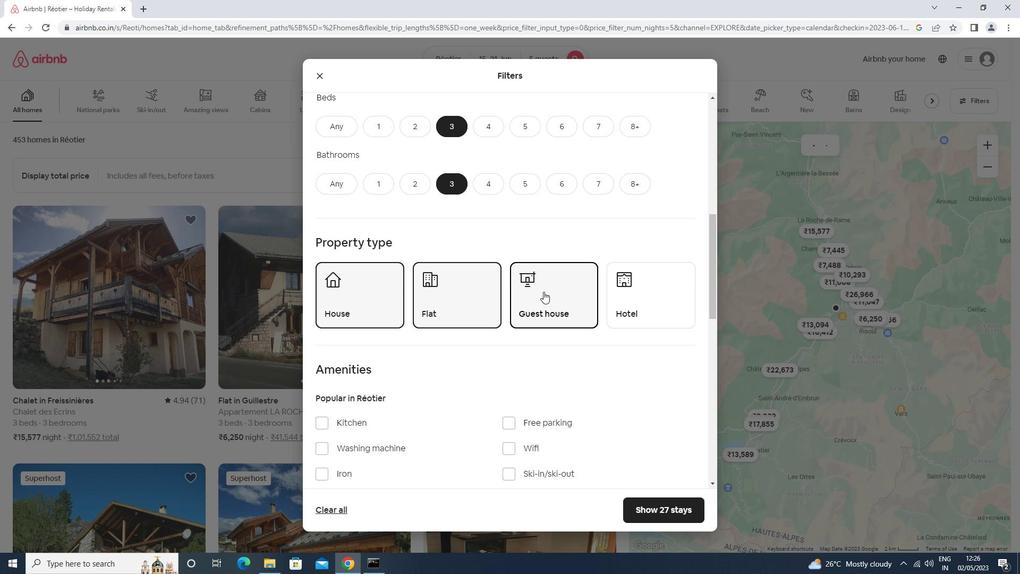 
Action: Mouse scrolled (543, 287) with delta (0, 0)
Screenshot: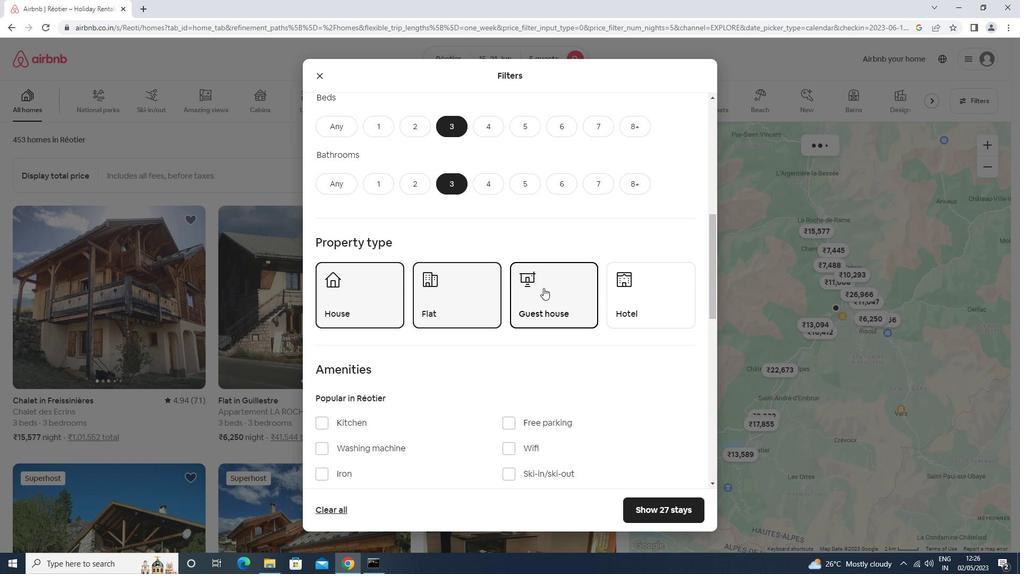 
Action: Mouse scrolled (543, 287) with delta (0, 0)
Screenshot: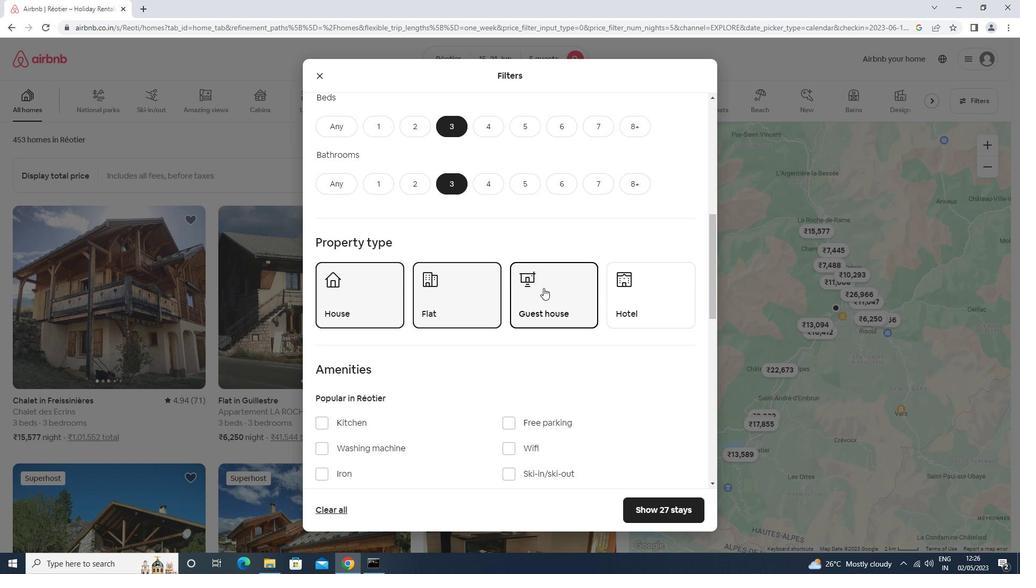
Action: Mouse moved to (542, 287)
Screenshot: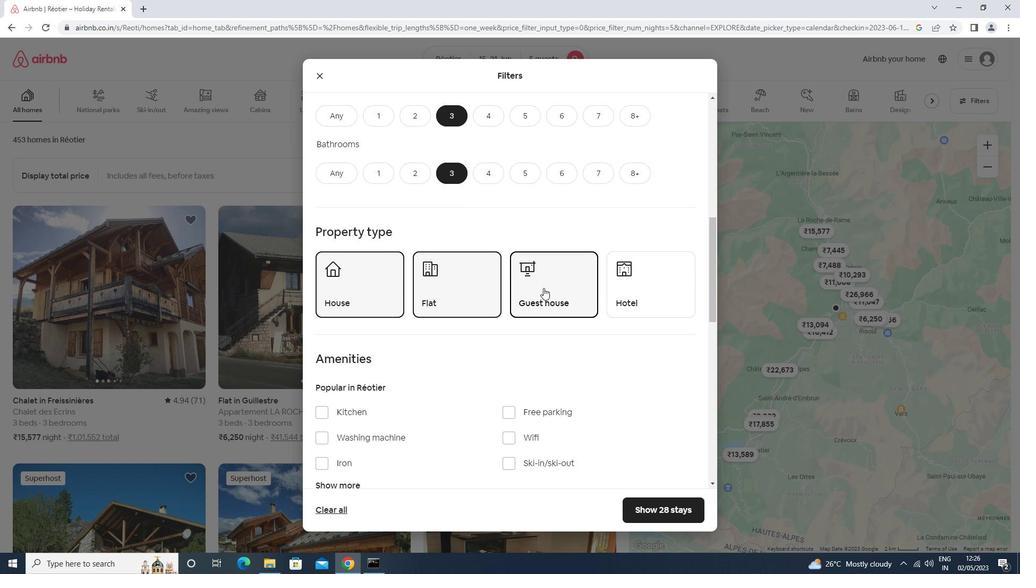
Action: Mouse scrolled (542, 287) with delta (0, 0)
Screenshot: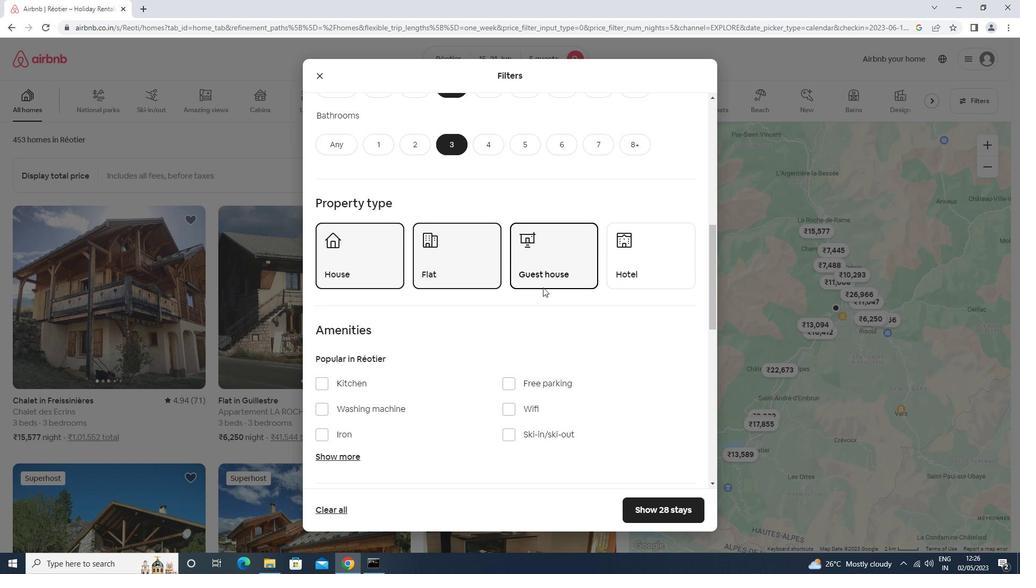 
Action: Mouse moved to (677, 458)
Screenshot: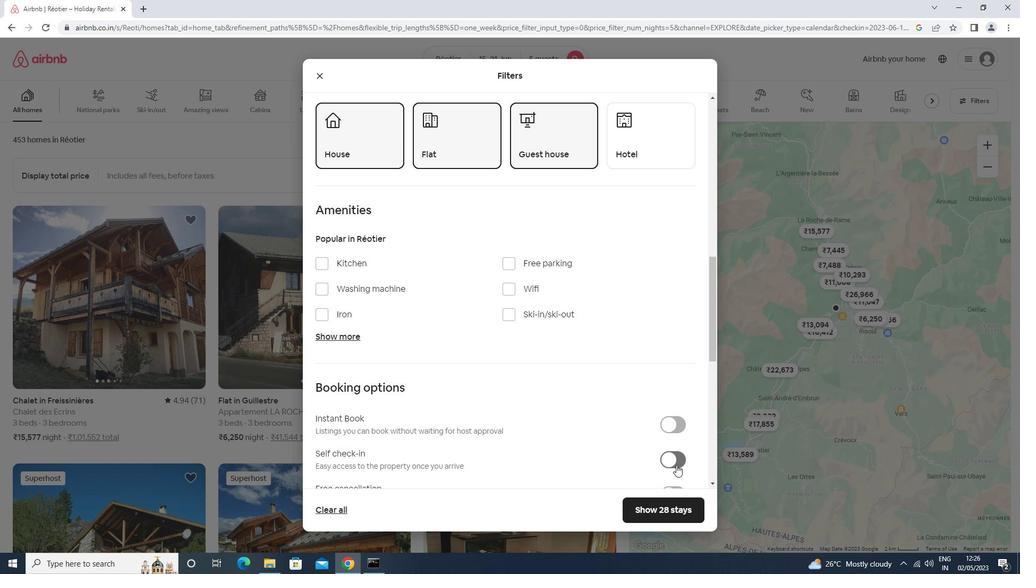 
Action: Mouse pressed left at (677, 458)
Screenshot: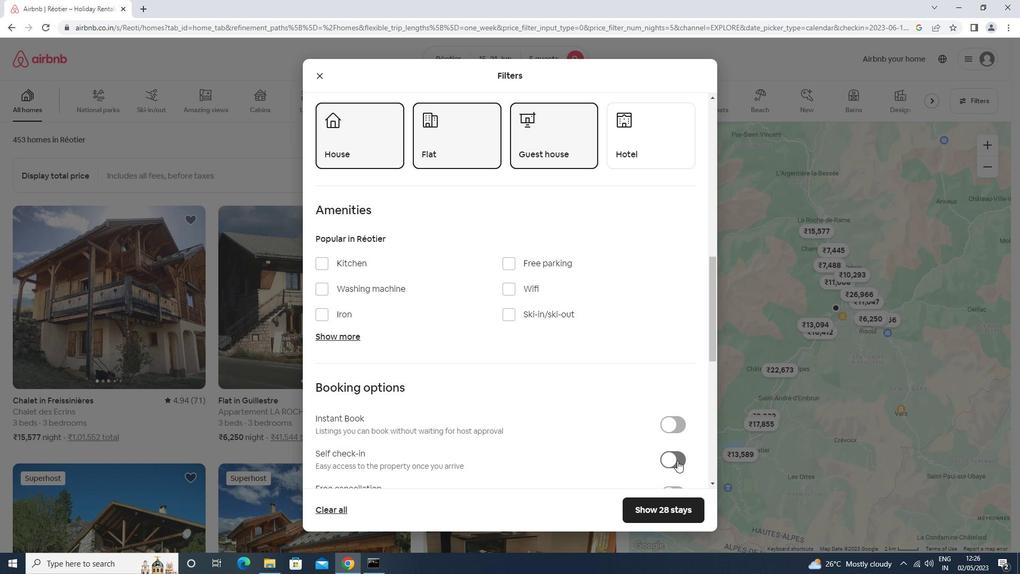
Action: Mouse moved to (670, 452)
Screenshot: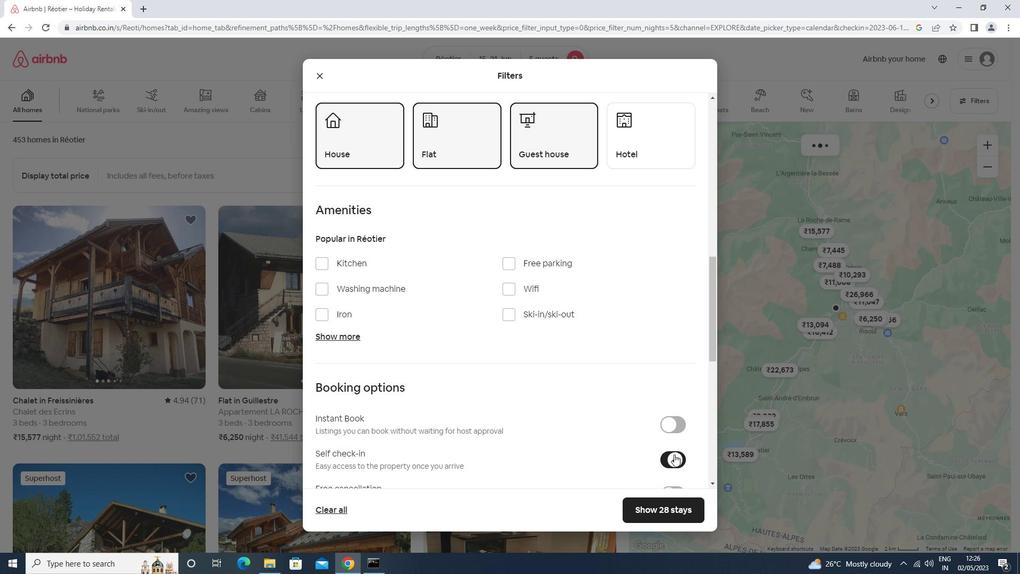 
Action: Mouse scrolled (670, 451) with delta (0, 0)
Screenshot: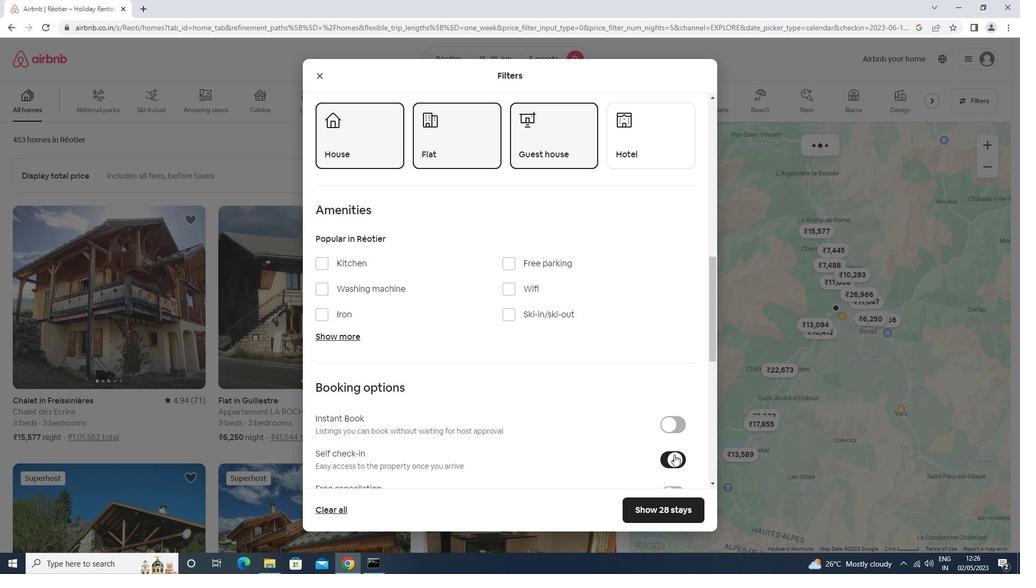 
Action: Mouse scrolled (670, 451) with delta (0, 0)
Screenshot: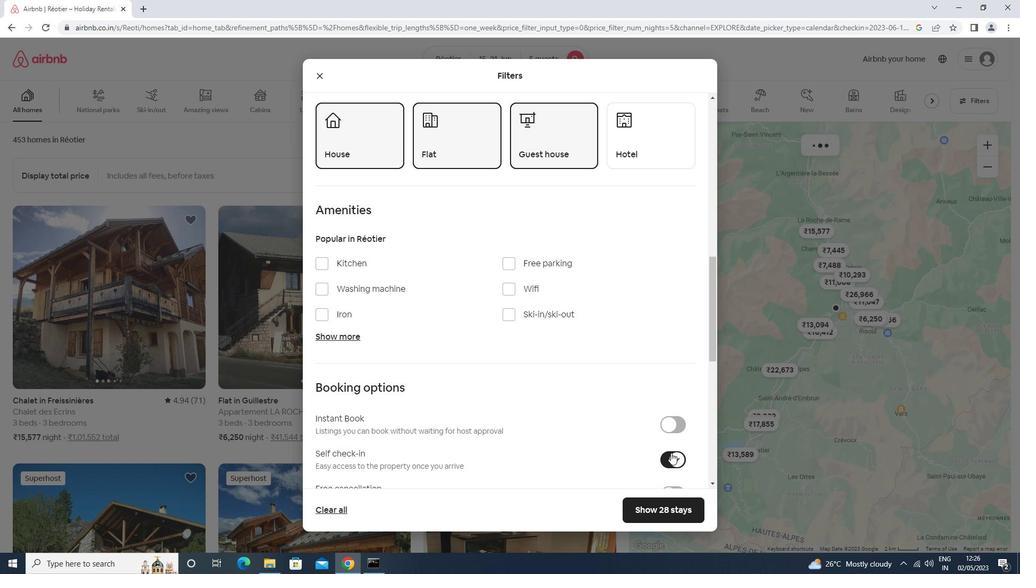 
Action: Mouse scrolled (670, 451) with delta (0, 0)
Screenshot: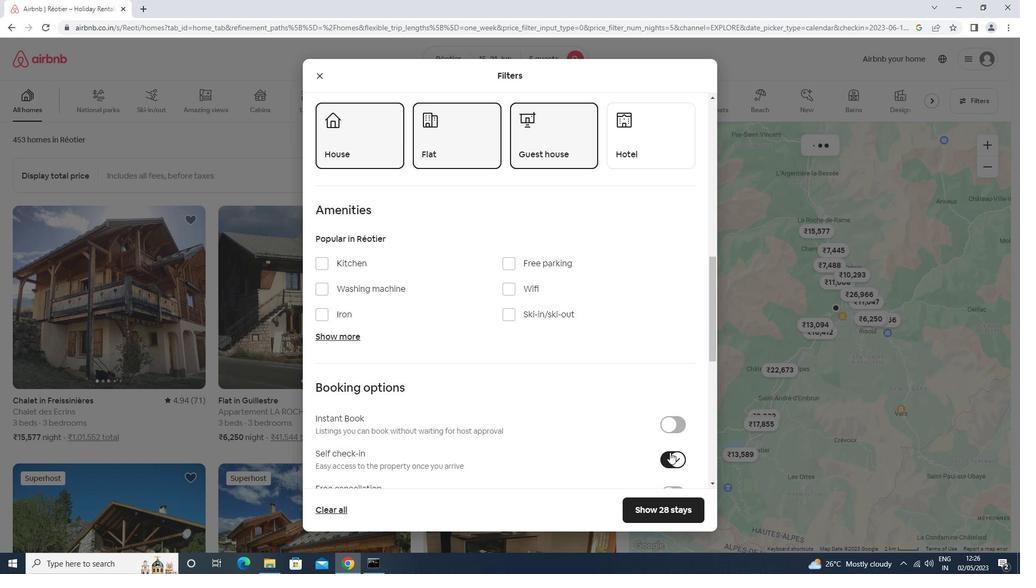 
Action: Mouse scrolled (670, 451) with delta (0, 0)
Screenshot: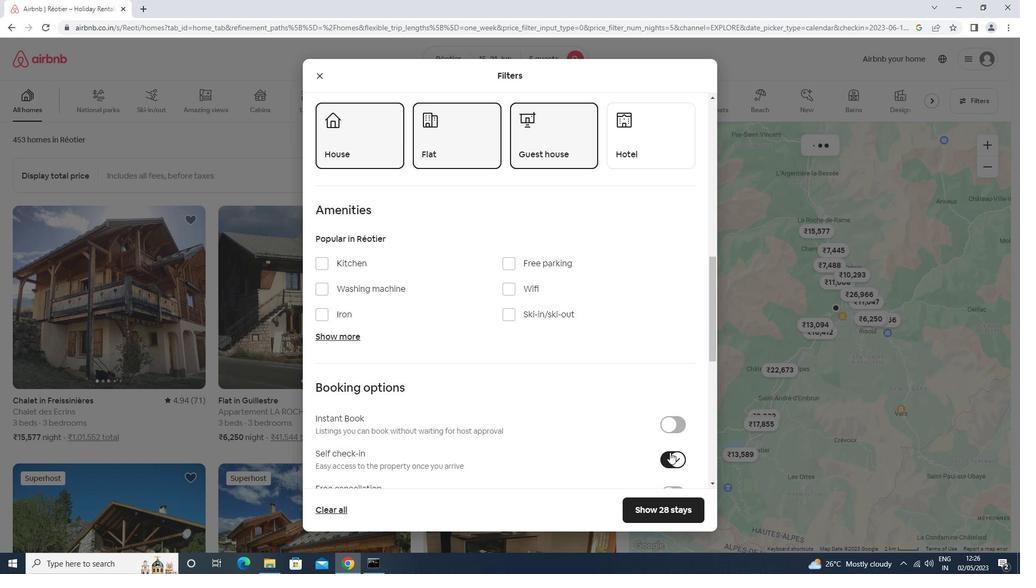 
Action: Mouse scrolled (670, 451) with delta (0, 0)
Screenshot: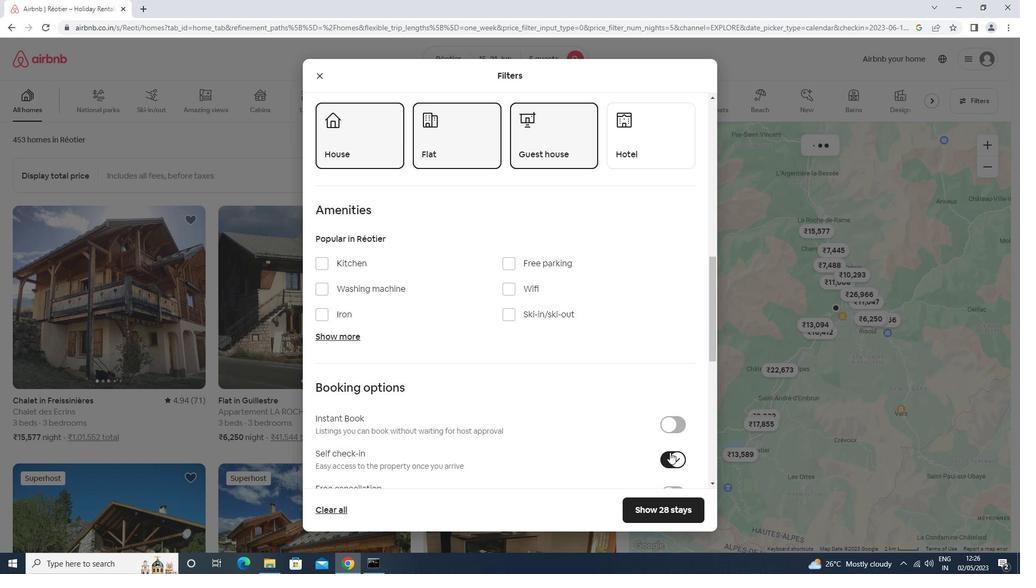 
Action: Mouse scrolled (670, 451) with delta (0, 0)
Screenshot: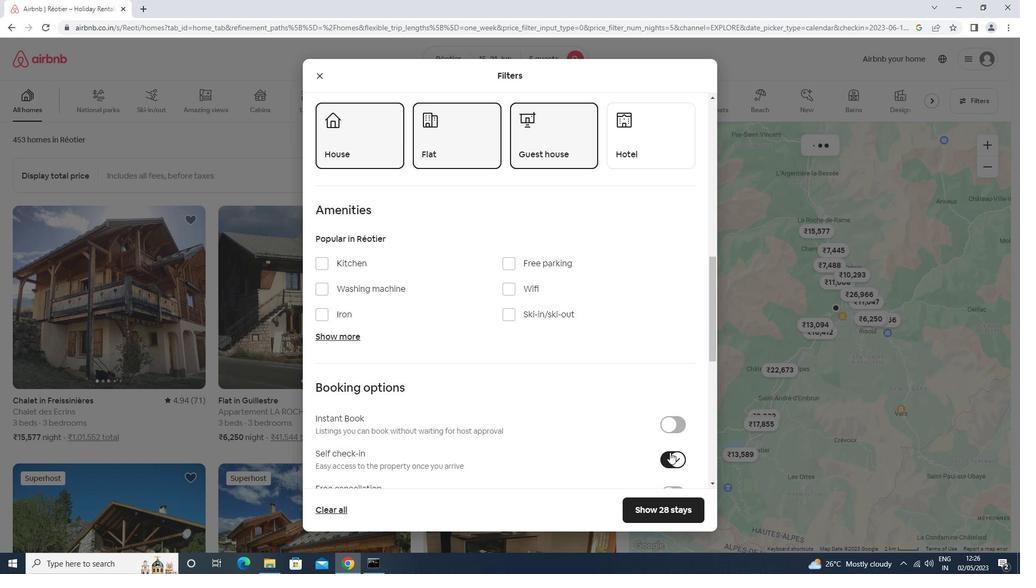 
Action: Mouse moved to (669, 452)
Screenshot: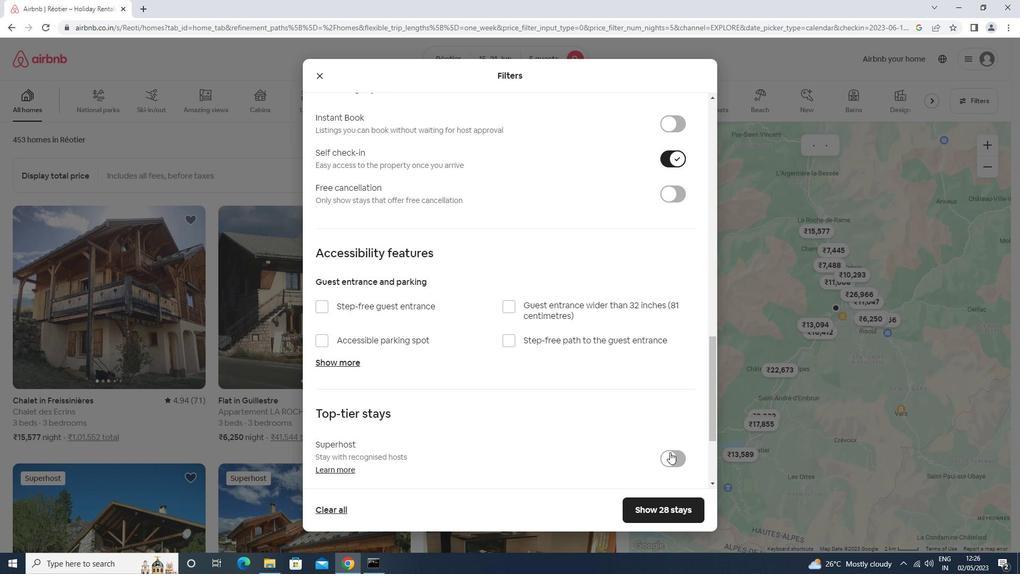 
Action: Mouse scrolled (669, 451) with delta (0, 0)
Screenshot: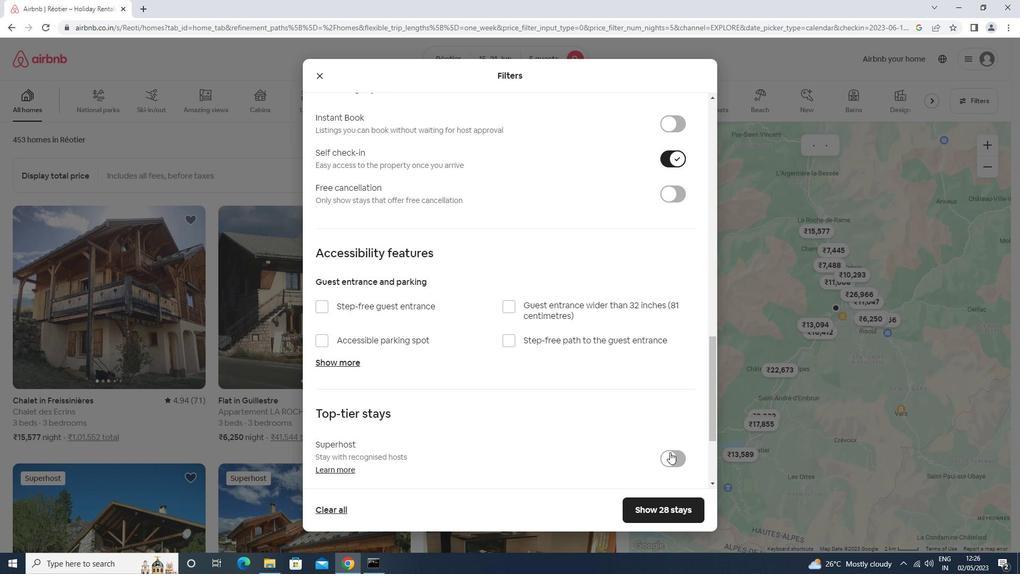 
Action: Mouse moved to (668, 452)
Screenshot: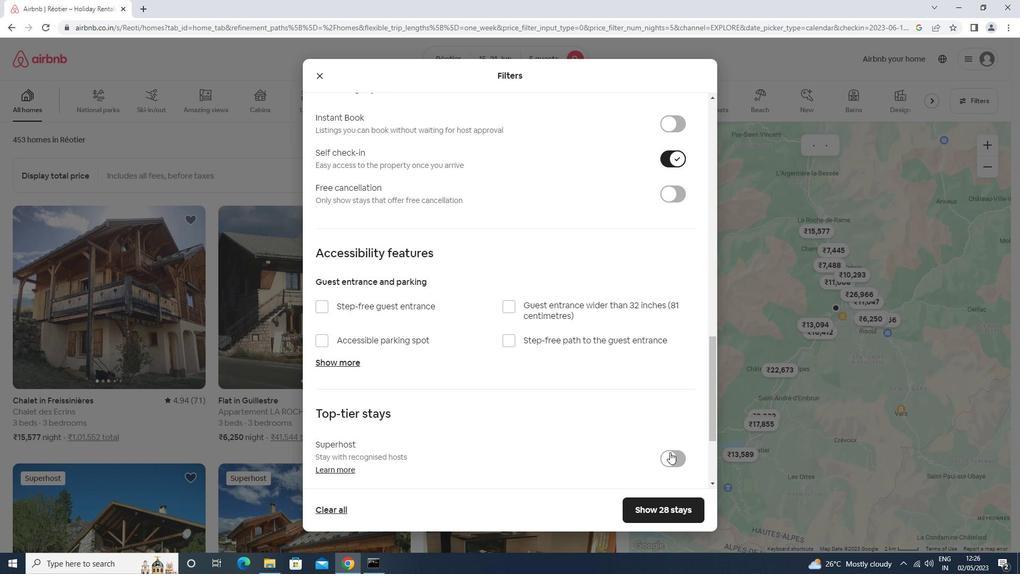 
Action: Mouse scrolled (668, 451) with delta (0, 0)
Screenshot: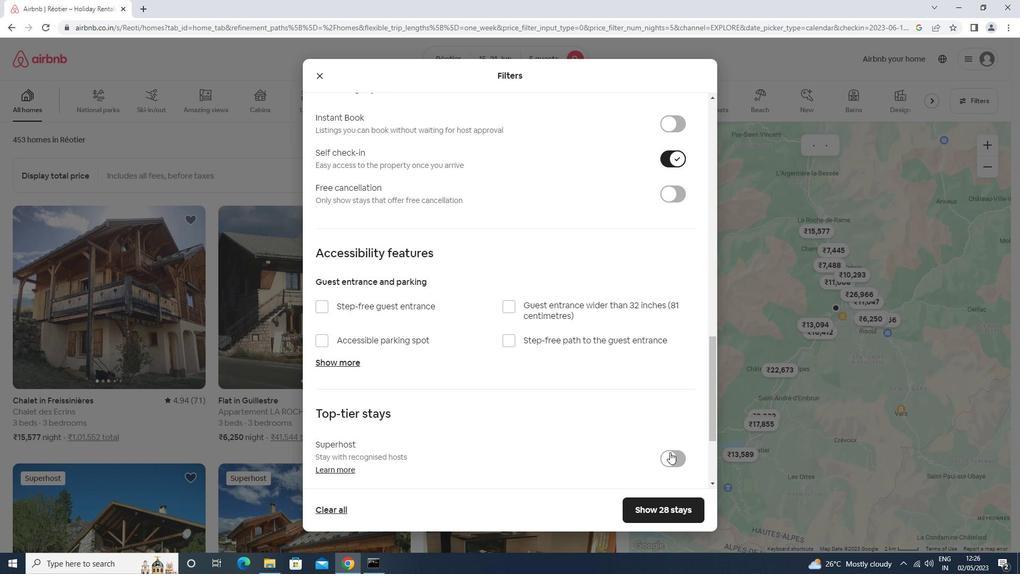 
Action: Mouse scrolled (668, 451) with delta (0, 0)
Screenshot: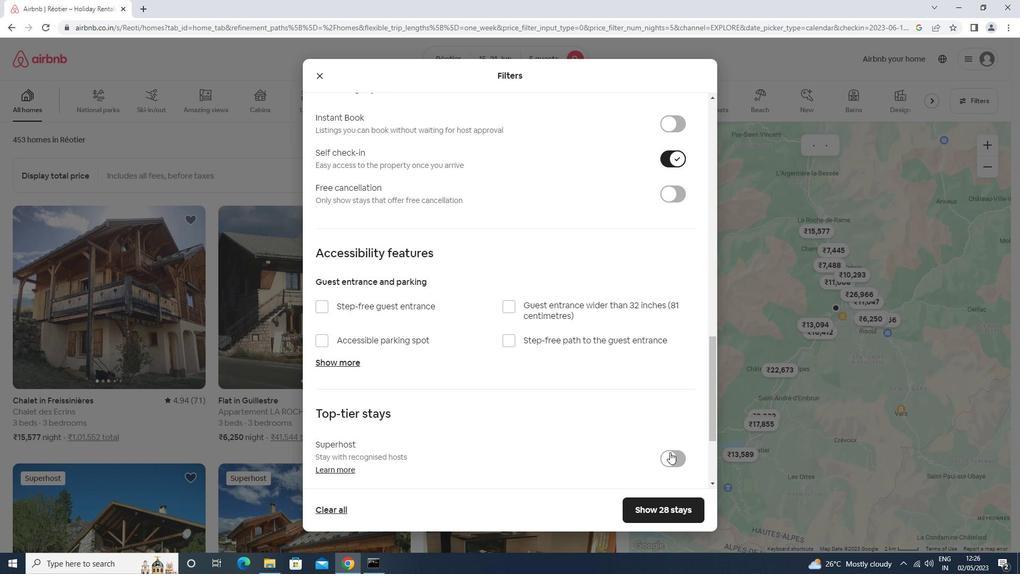 
Action: Mouse scrolled (668, 451) with delta (0, 0)
Screenshot: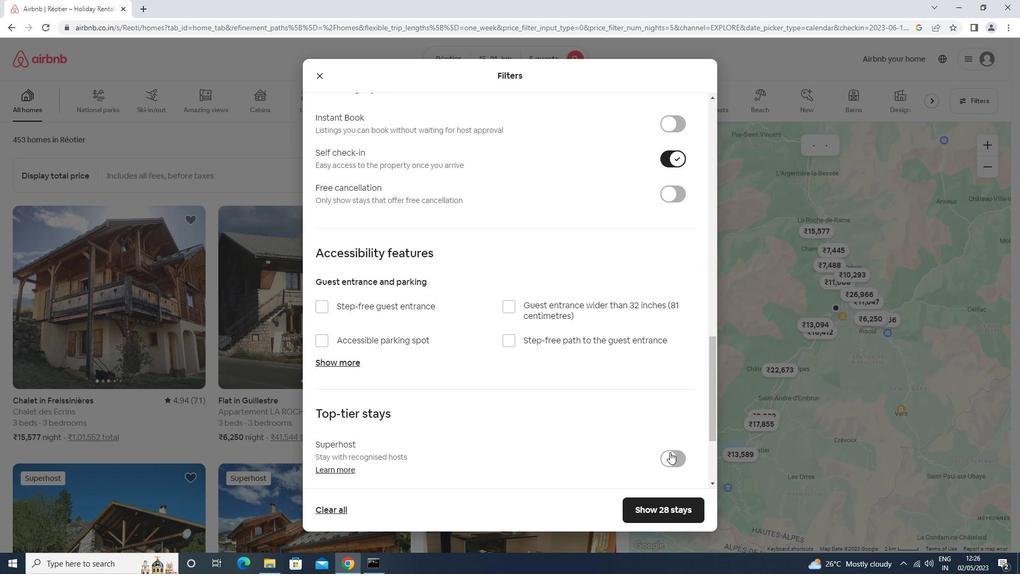 
Action: Mouse scrolled (668, 451) with delta (0, 0)
Screenshot: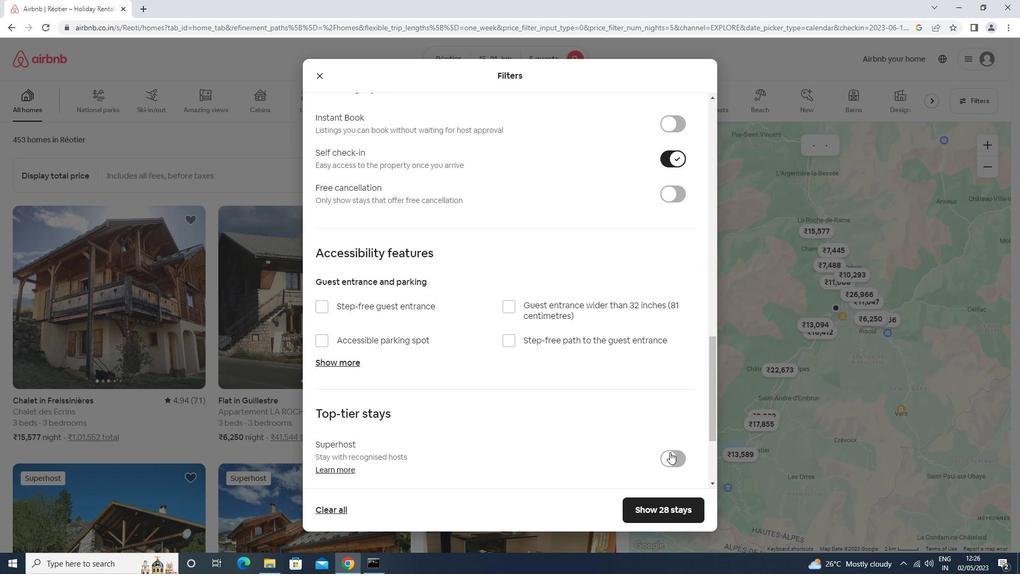 
Action: Mouse scrolled (668, 451) with delta (0, 0)
Screenshot: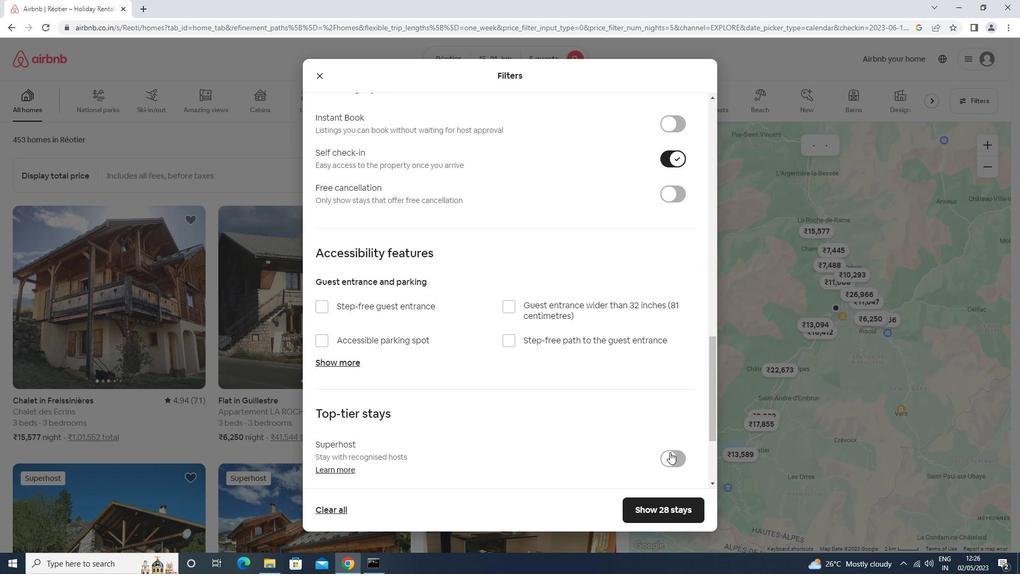 
Action: Mouse moved to (664, 453)
Screenshot: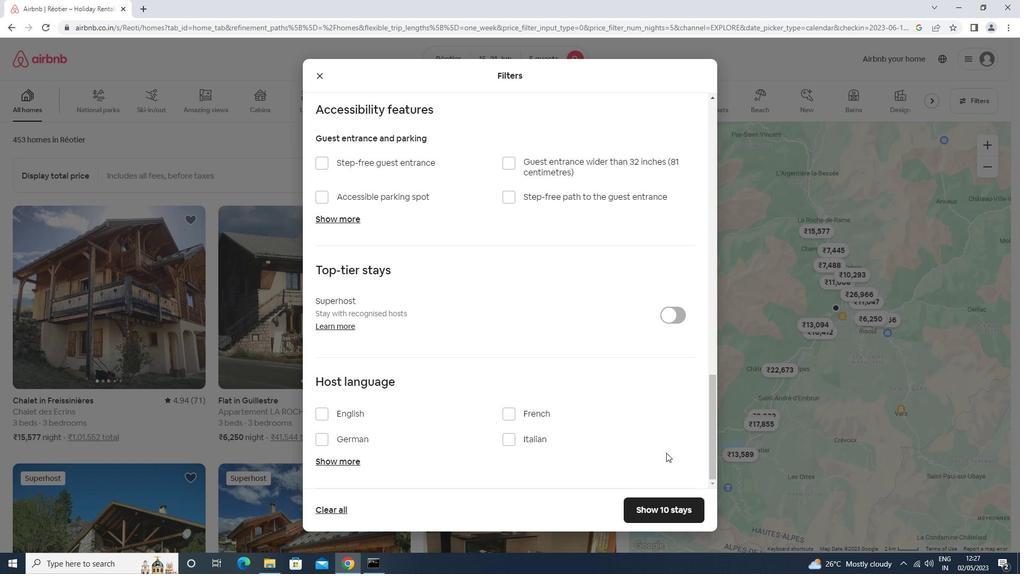 
Action: Mouse scrolled (664, 452) with delta (0, 0)
Screenshot: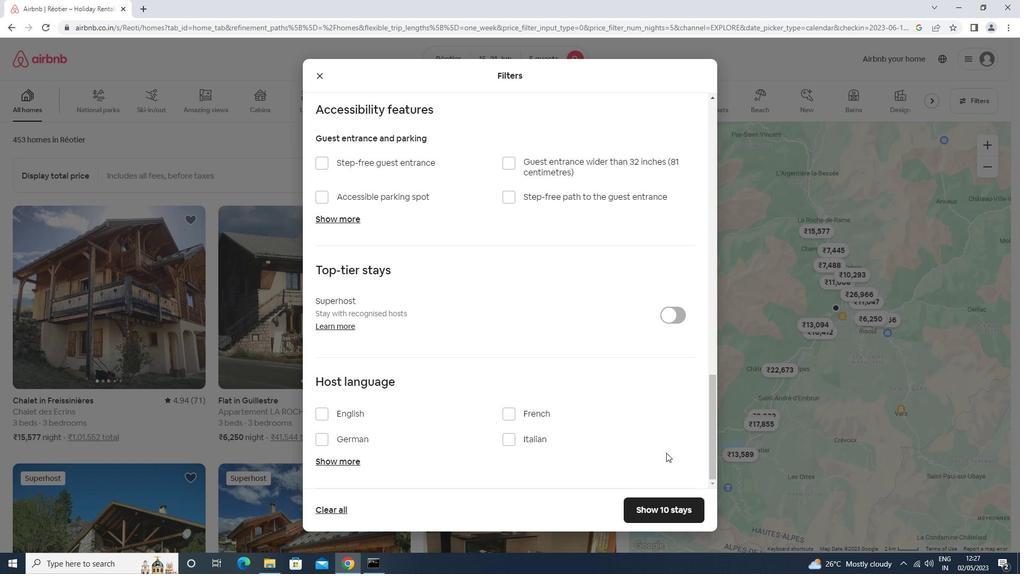 
Action: Mouse moved to (663, 453)
Screenshot: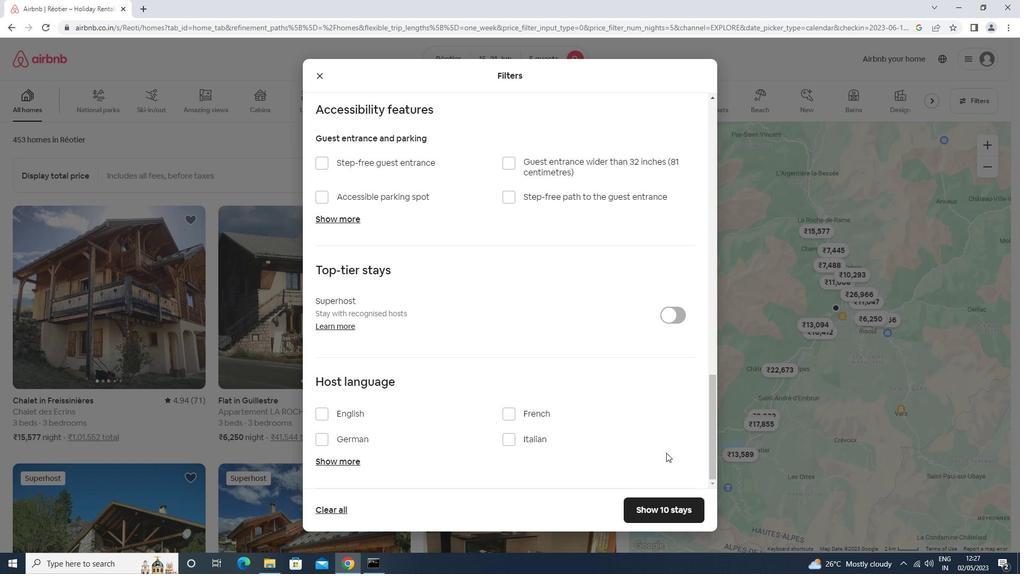 
Action: Mouse scrolled (663, 452) with delta (0, 0)
Screenshot: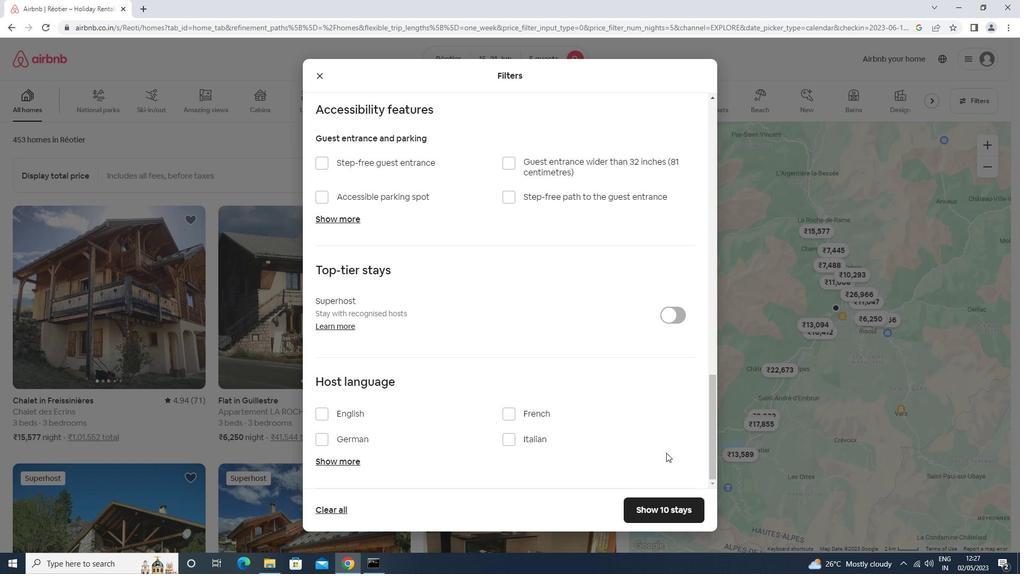 
Action: Mouse scrolled (663, 452) with delta (0, 0)
Screenshot: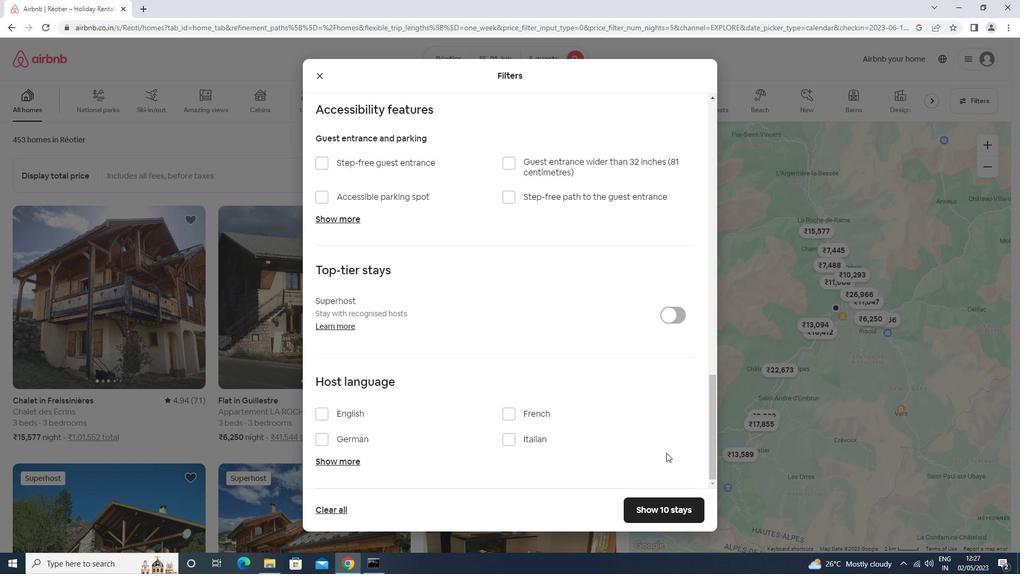 
Action: Mouse scrolled (663, 452) with delta (0, 0)
Screenshot: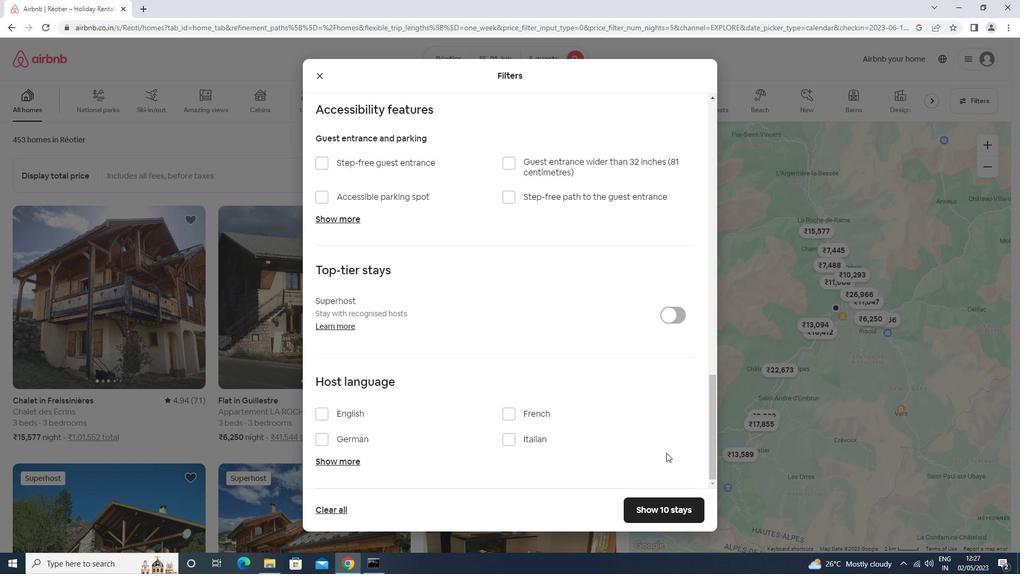 
Action: Mouse scrolled (663, 452) with delta (0, 0)
Screenshot: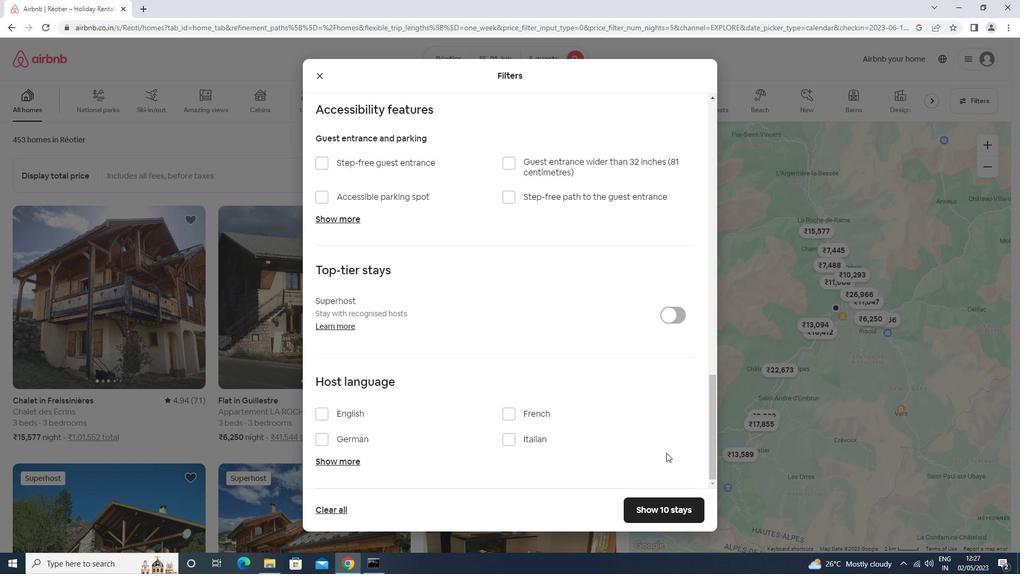
Action: Mouse moved to (354, 408)
Screenshot: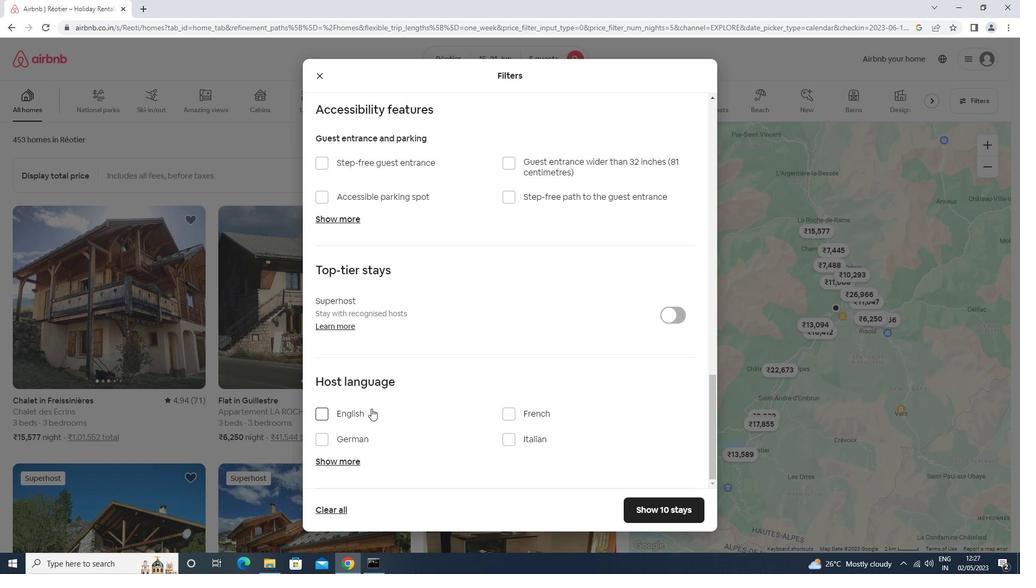 
Action: Mouse pressed left at (354, 408)
Screenshot: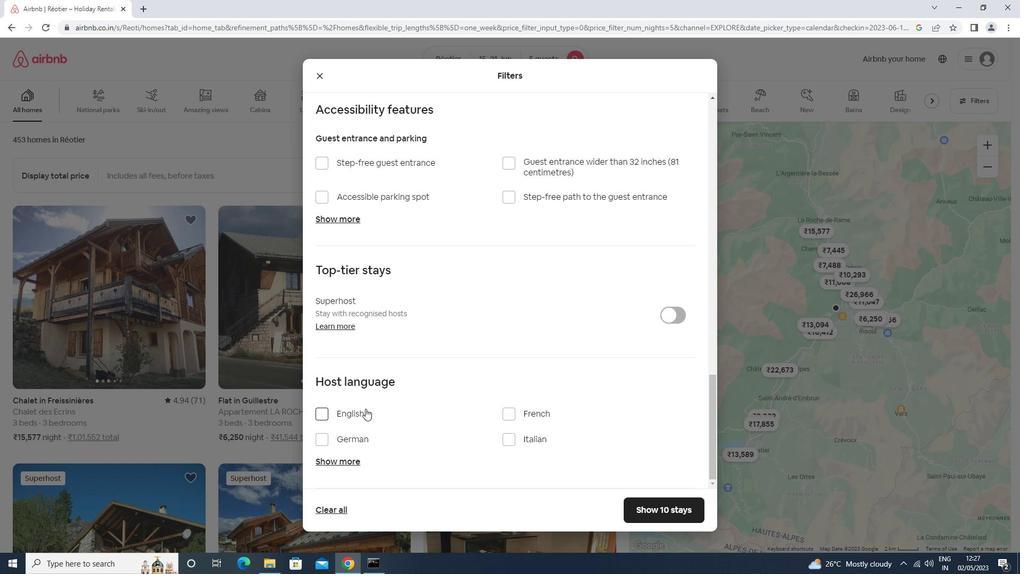 
Action: Mouse moved to (649, 502)
Screenshot: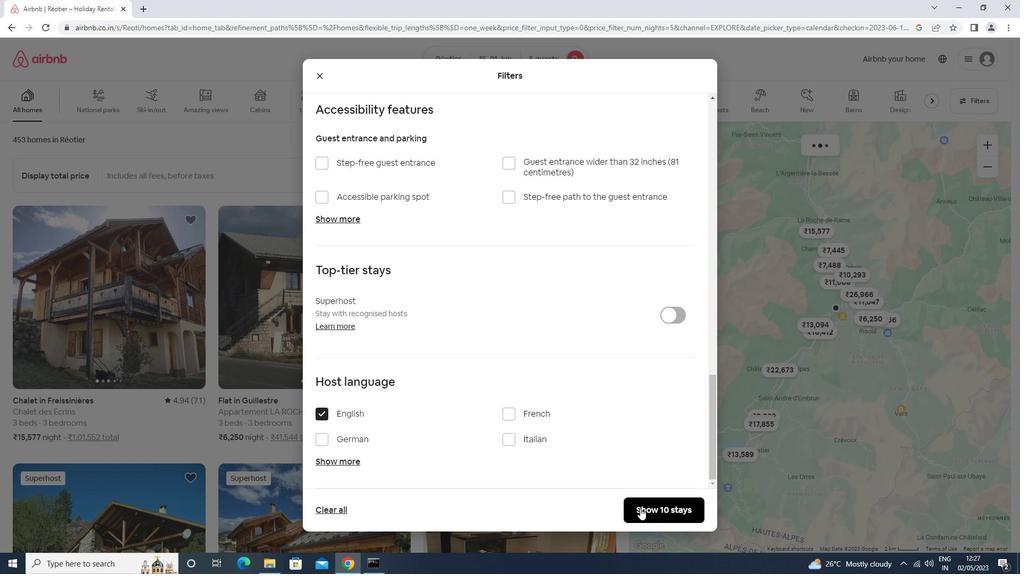 
Action: Mouse pressed left at (649, 502)
Screenshot: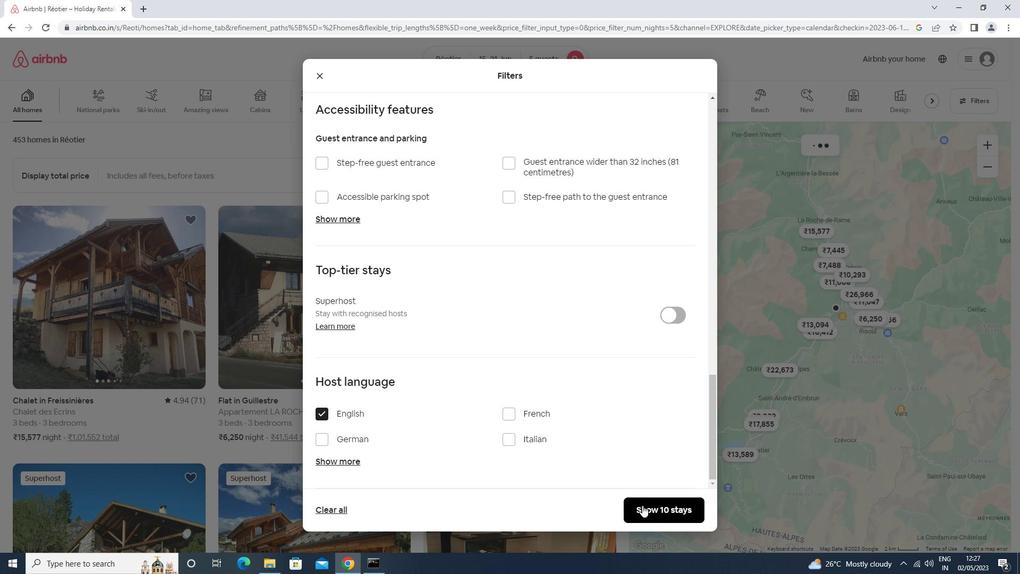 
Action: Mouse moved to (646, 504)
Screenshot: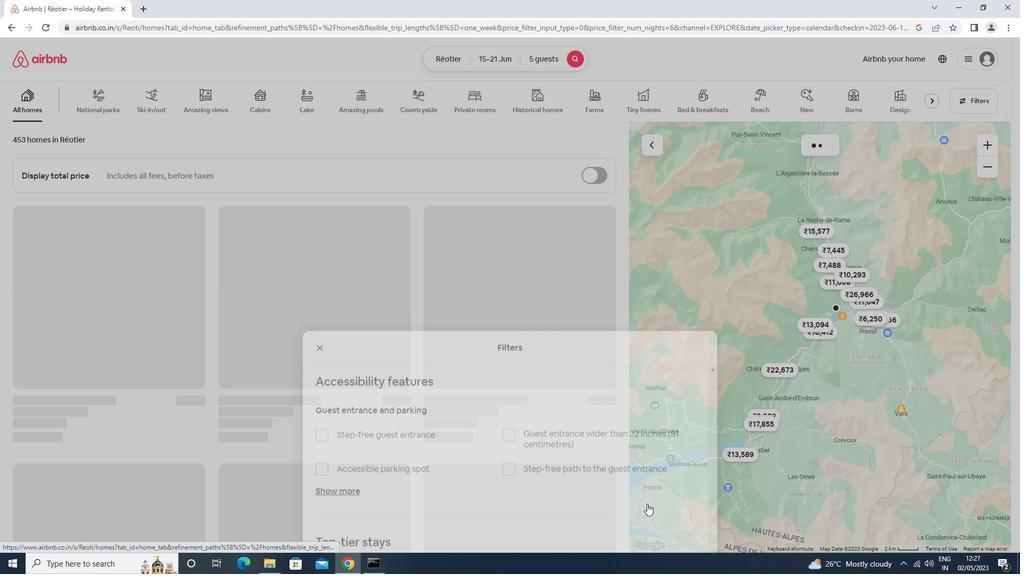 
